 Task: Font style For heading Use Liberation Sans with dark magenta 1 colour & Underline. font size for heading '12 Pt. 'Change the font style of data to Arial Blackand font size to  14 Pt. Change the alignment of both headline & data to  Align right. In the sheet  analysisSalesPerformance
Action: Mouse moved to (89, 130)
Screenshot: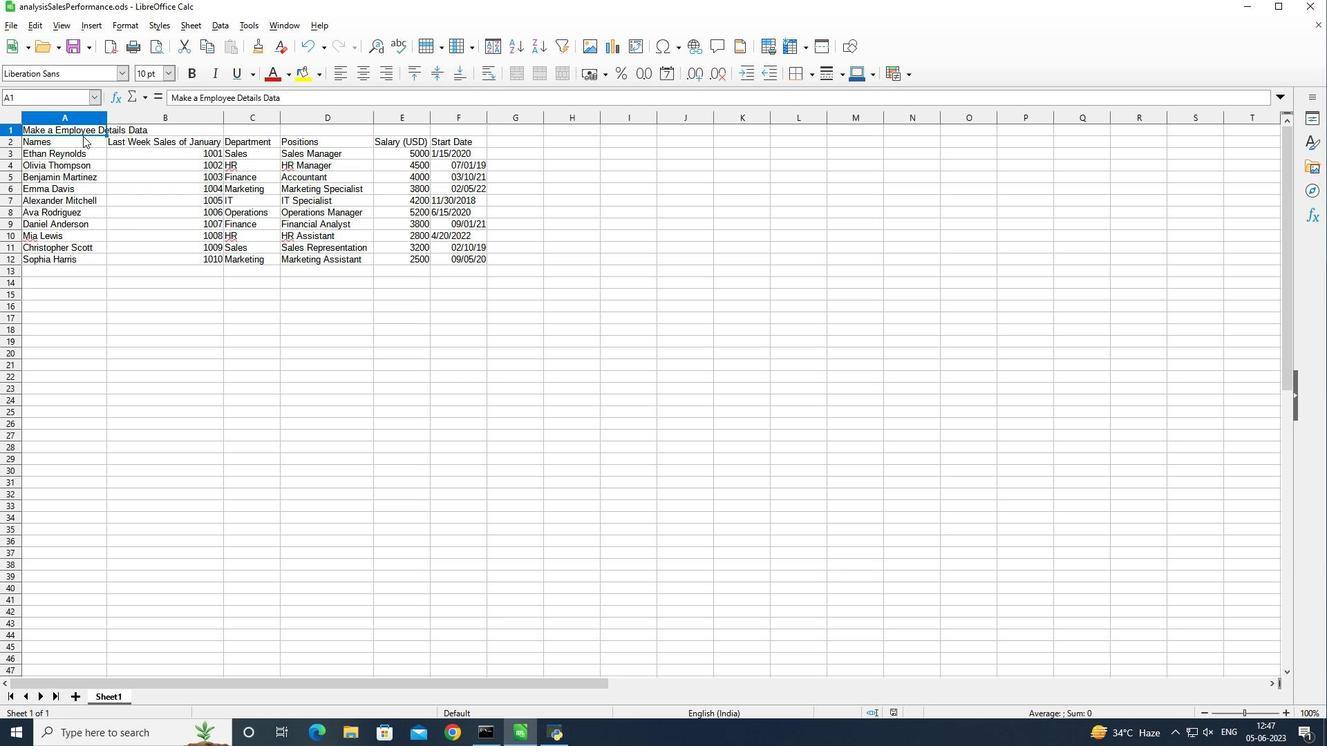 
Action: Mouse pressed left at (89, 130)
Screenshot: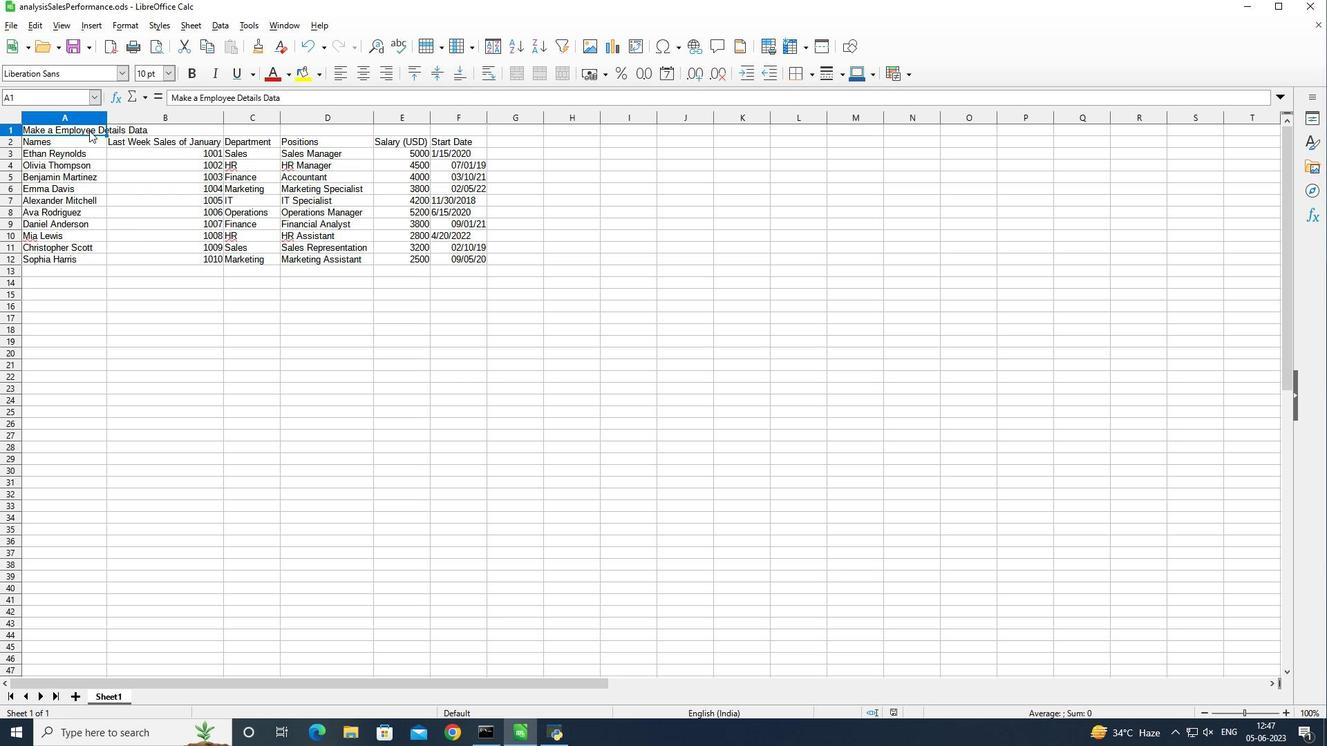 
Action: Mouse moved to (124, 76)
Screenshot: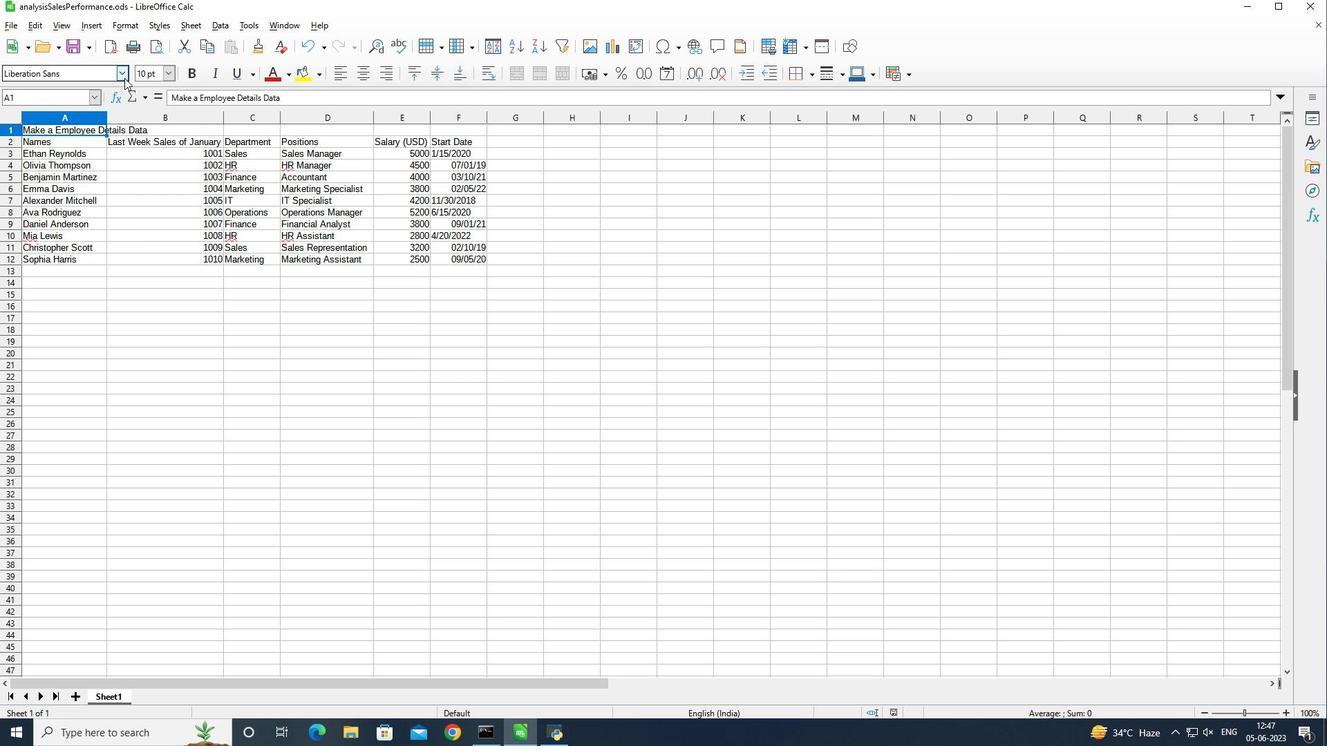 
Action: Mouse pressed left at (124, 76)
Screenshot: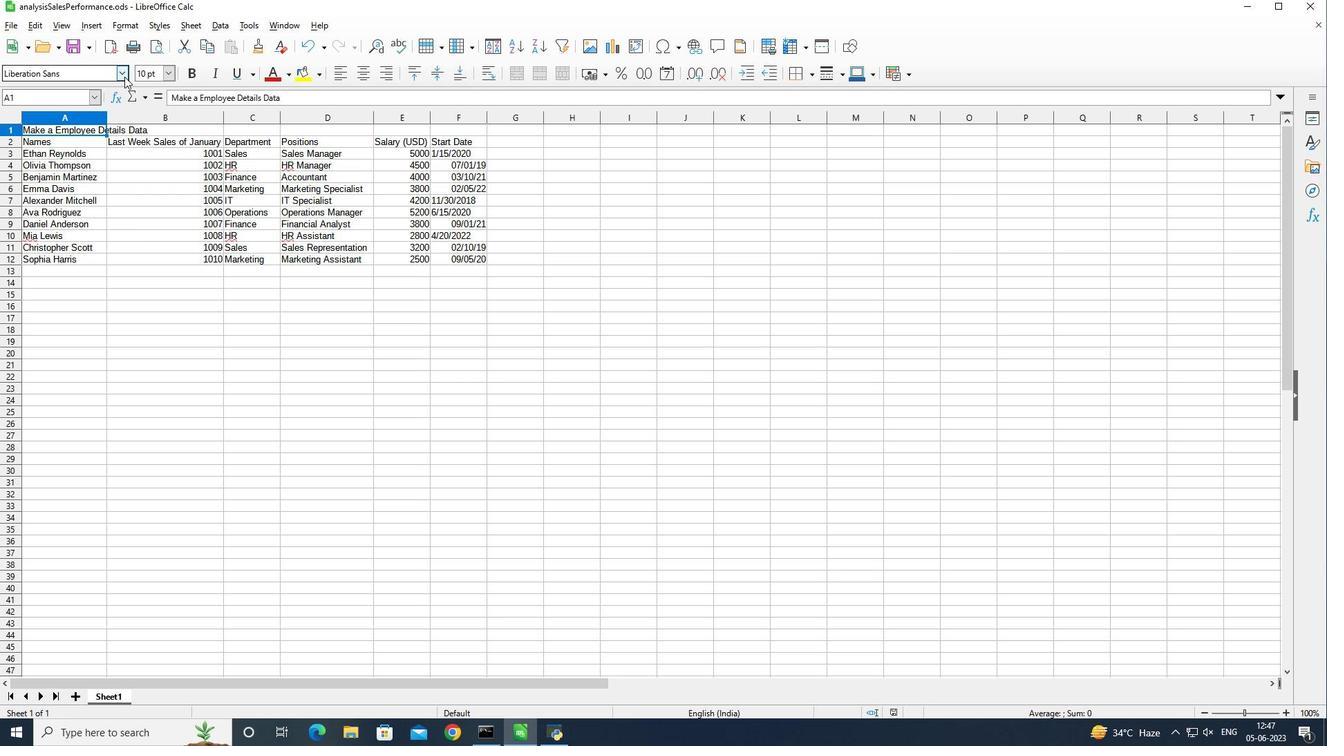 
Action: Mouse moved to (108, 315)
Screenshot: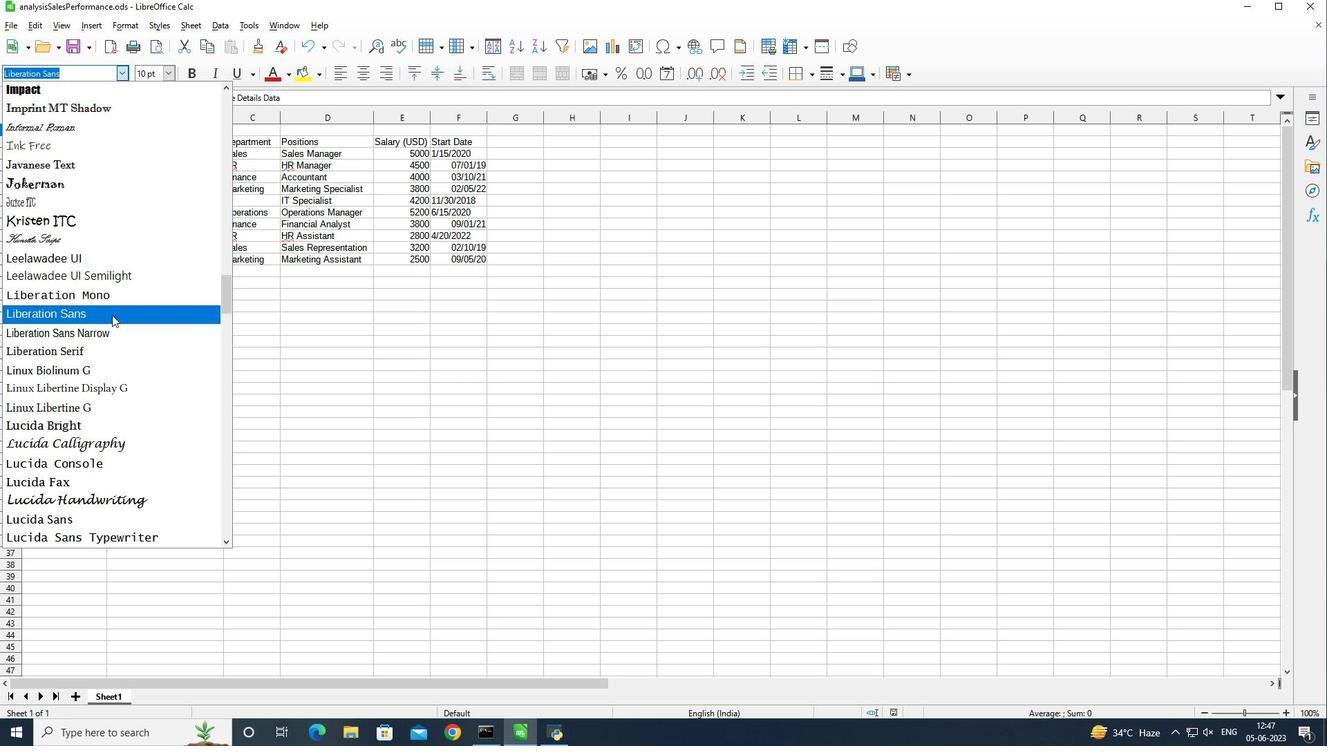 
Action: Mouse pressed left at (108, 315)
Screenshot: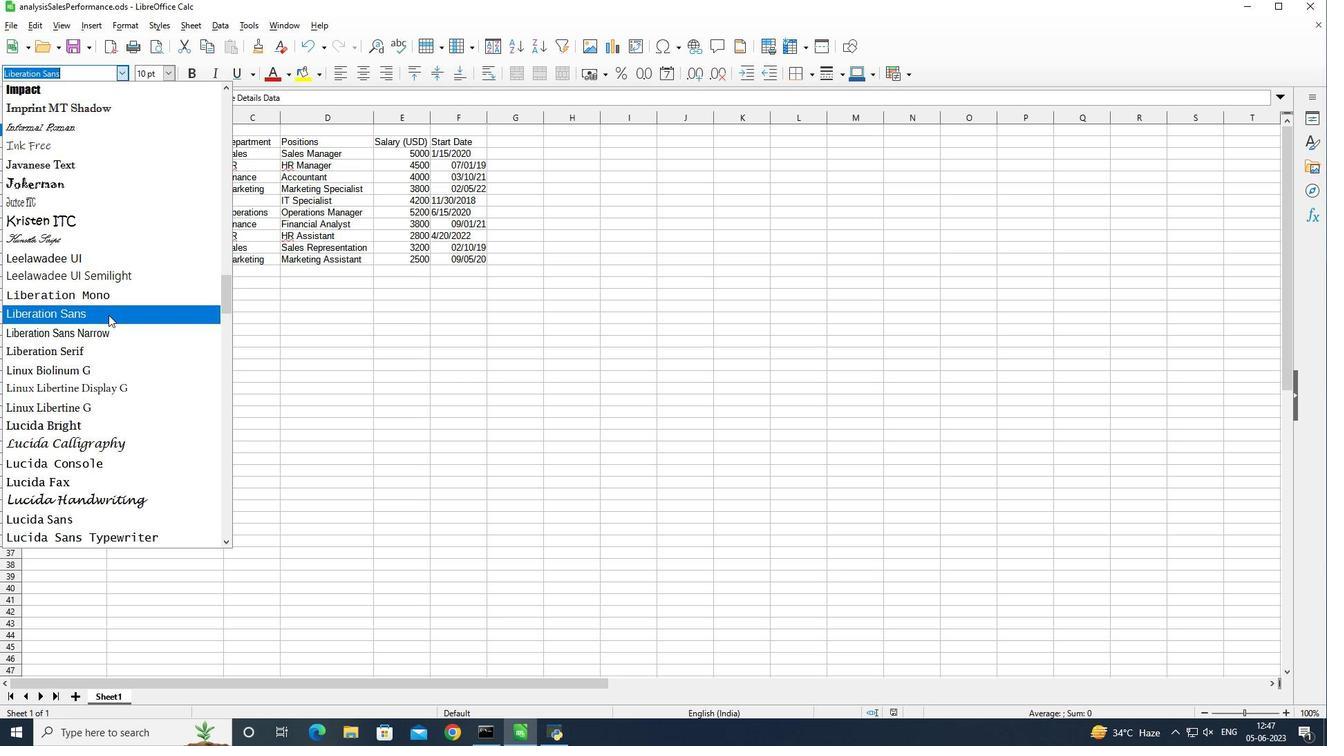 
Action: Mouse moved to (289, 74)
Screenshot: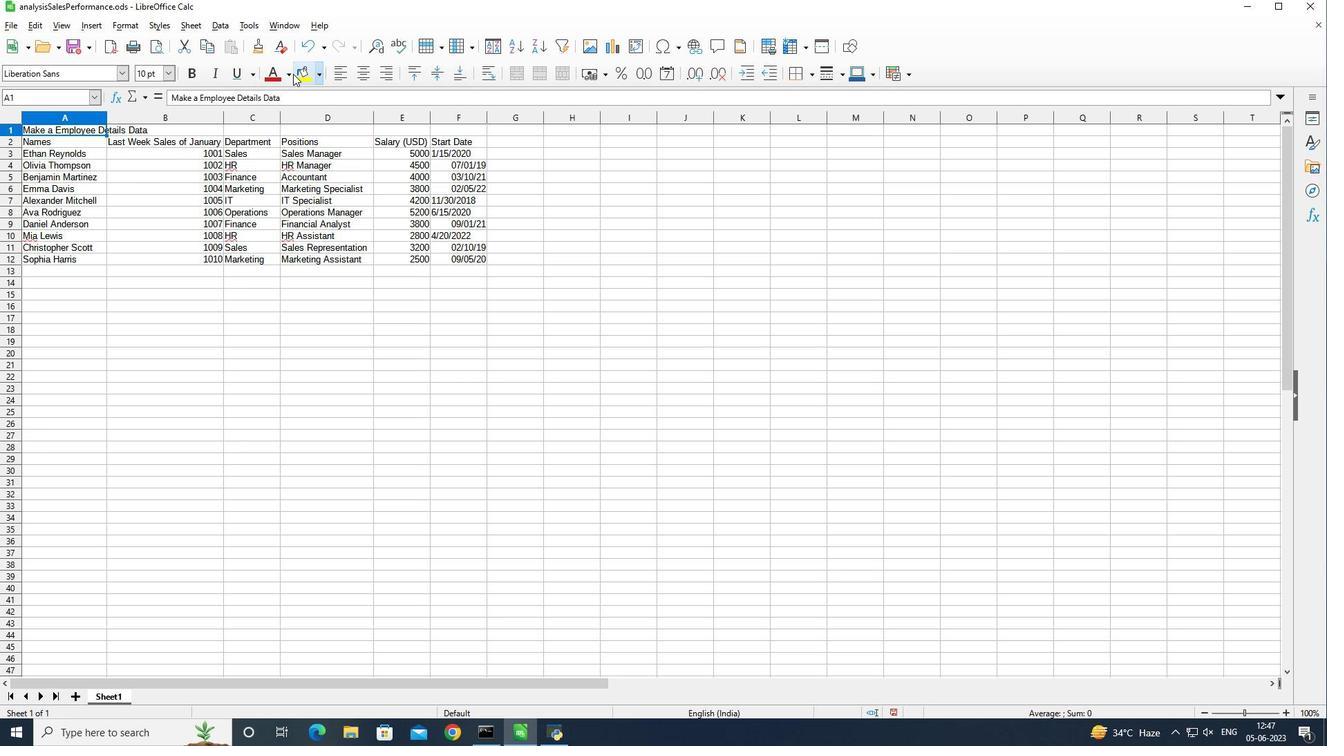 
Action: Mouse pressed left at (289, 74)
Screenshot: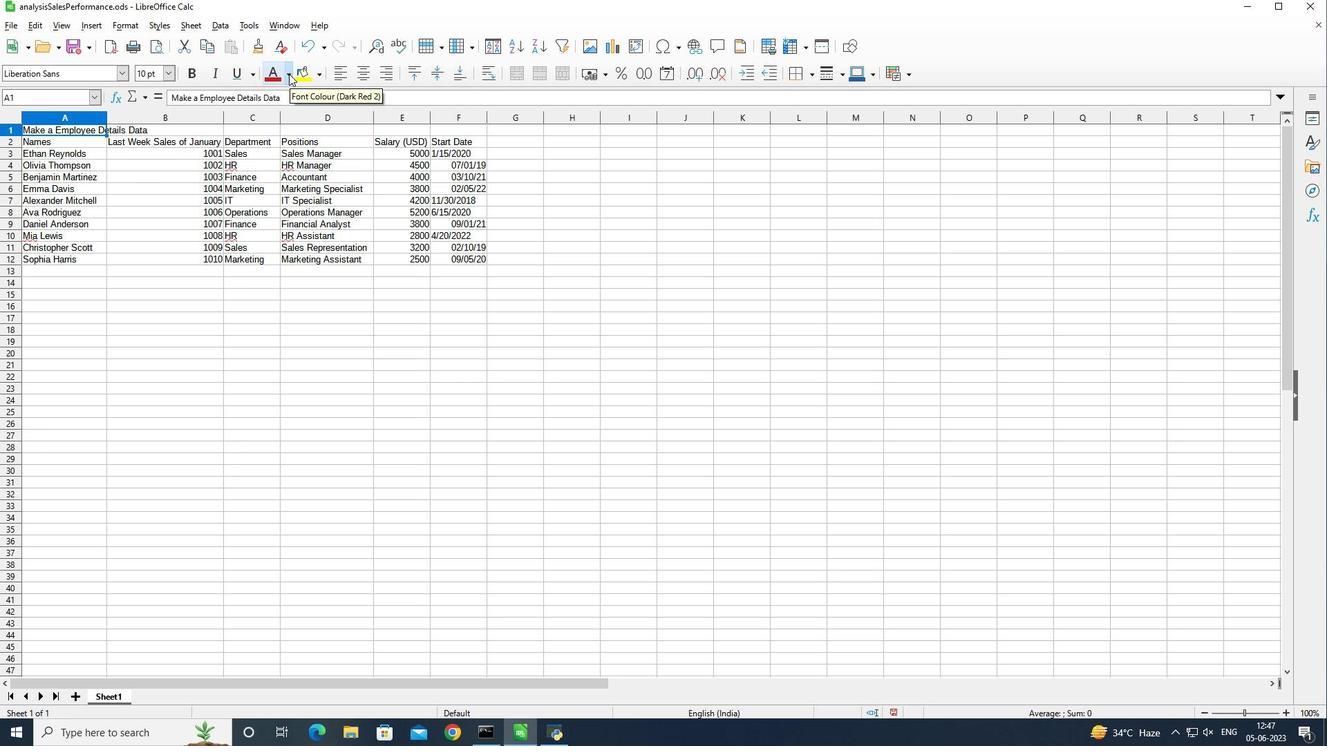 
Action: Mouse moved to (329, 230)
Screenshot: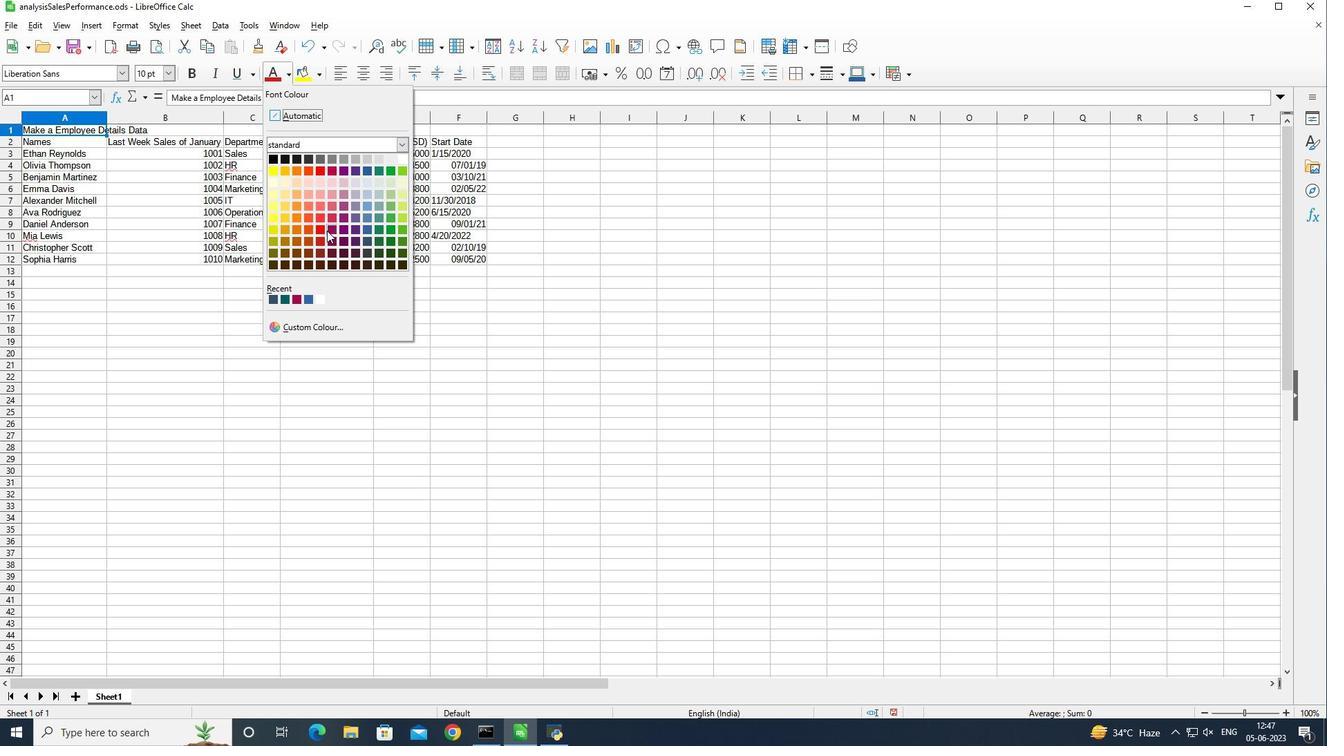 
Action: Mouse pressed left at (329, 230)
Screenshot: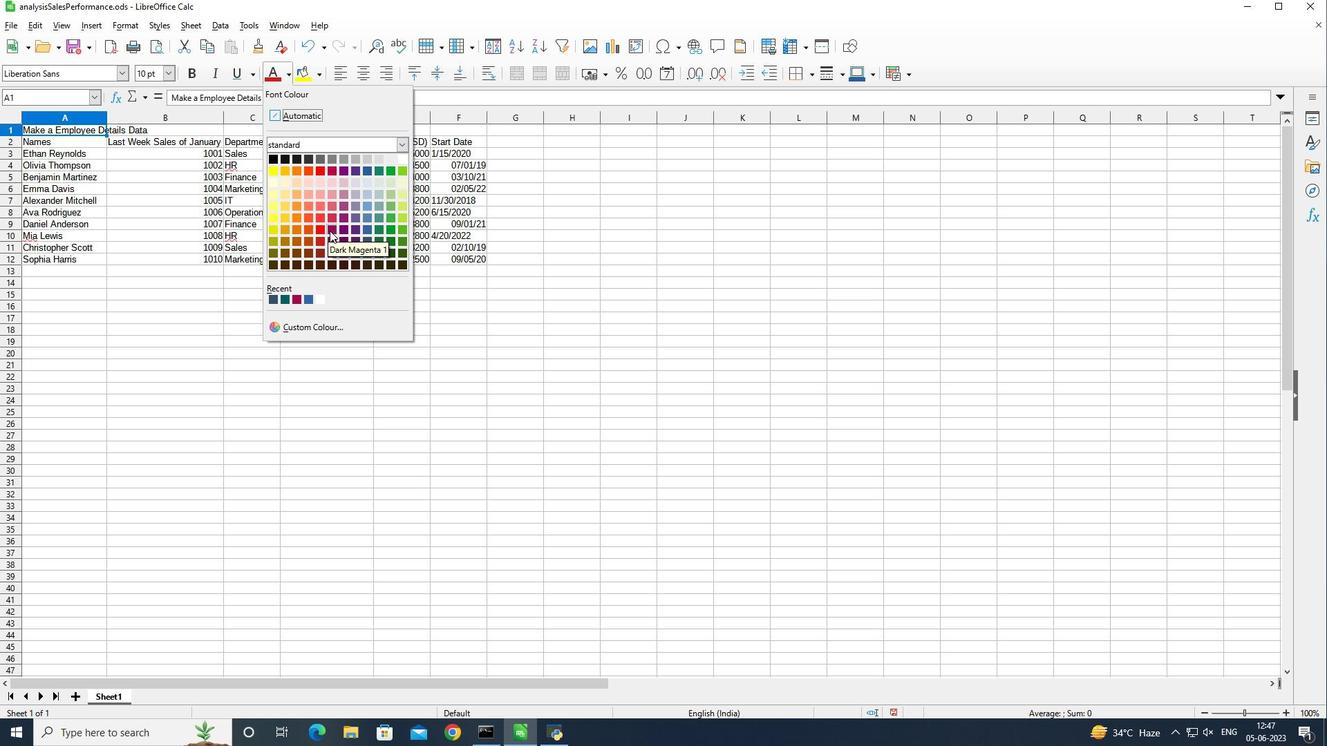 
Action: Mouse moved to (237, 70)
Screenshot: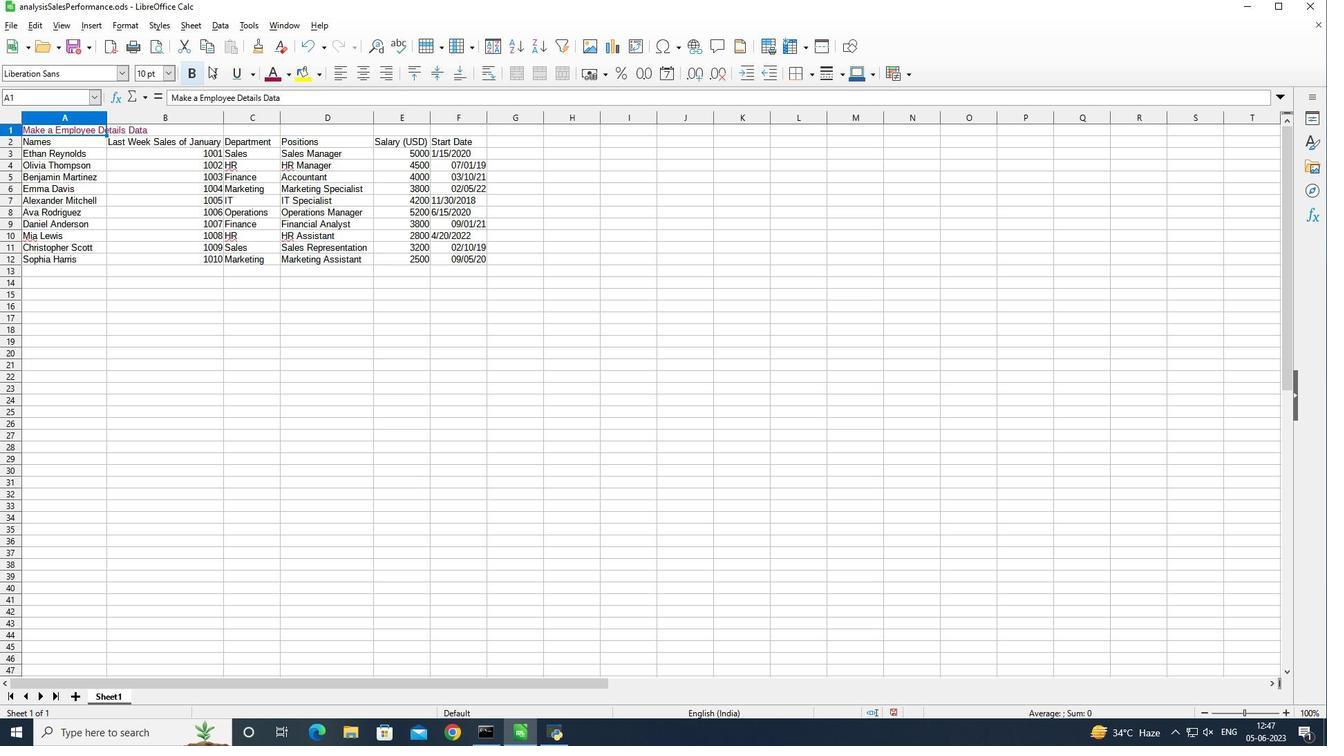 
Action: Mouse pressed left at (237, 70)
Screenshot: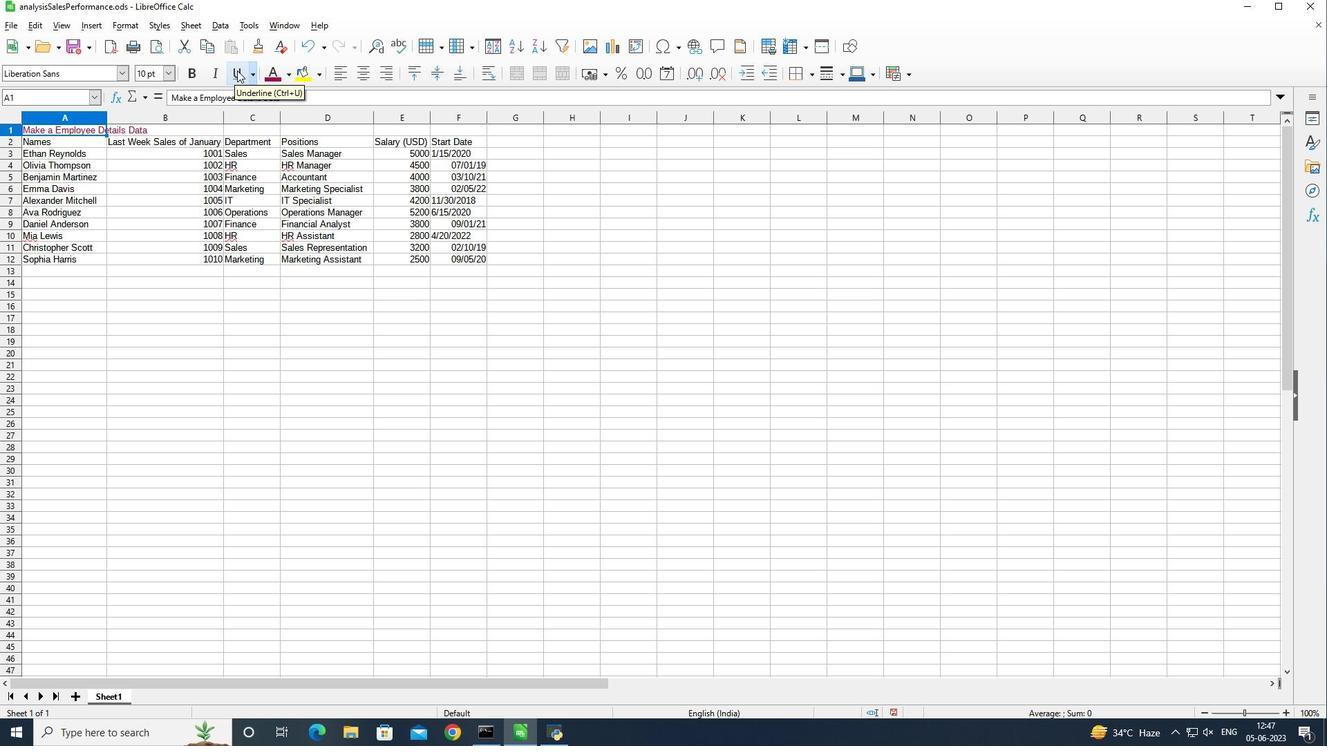 
Action: Mouse moved to (170, 72)
Screenshot: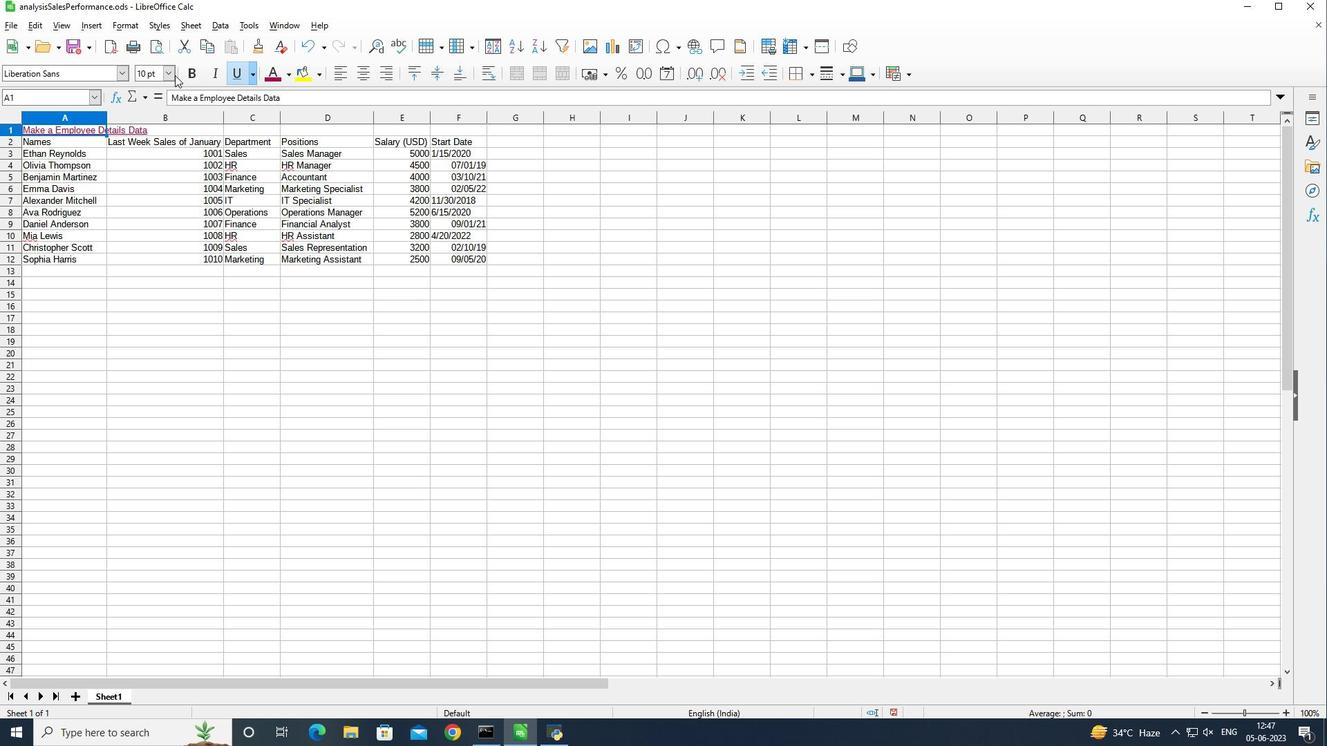 
Action: Mouse pressed left at (170, 72)
Screenshot: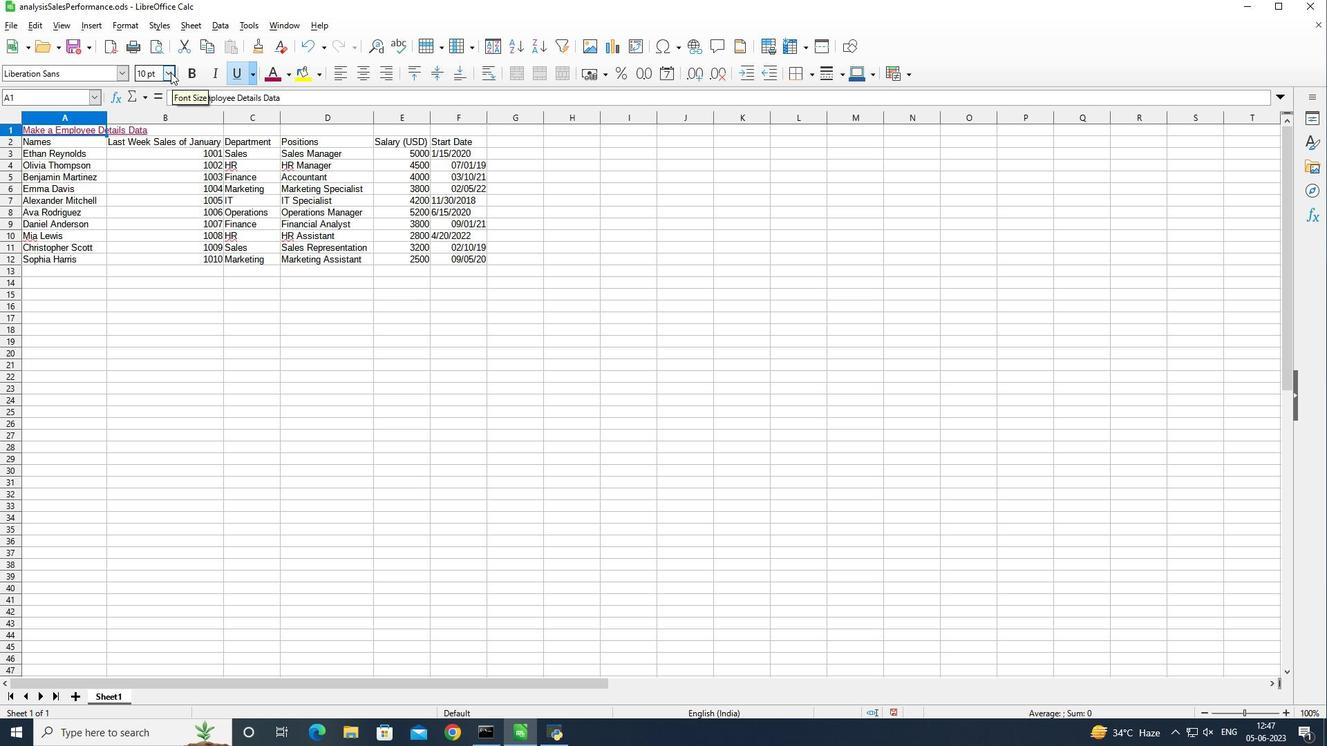 
Action: Mouse moved to (156, 170)
Screenshot: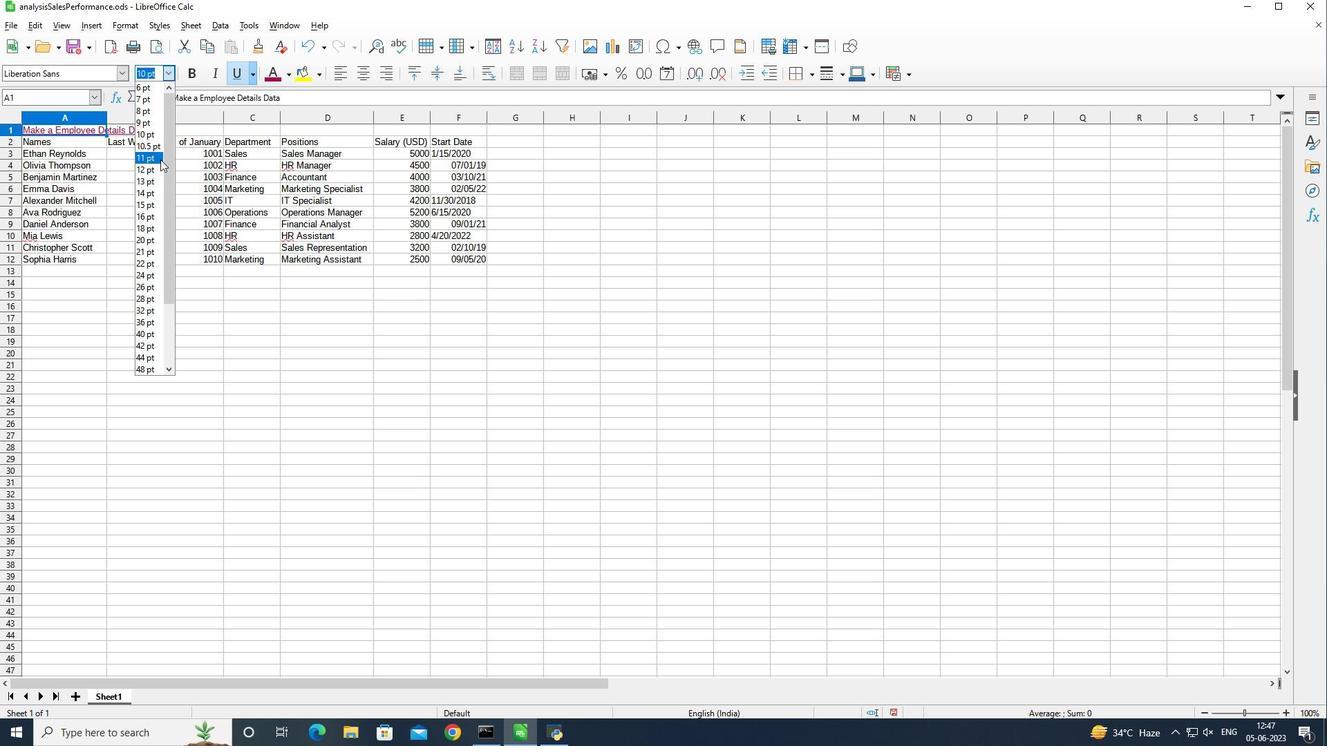 
Action: Mouse pressed left at (156, 170)
Screenshot: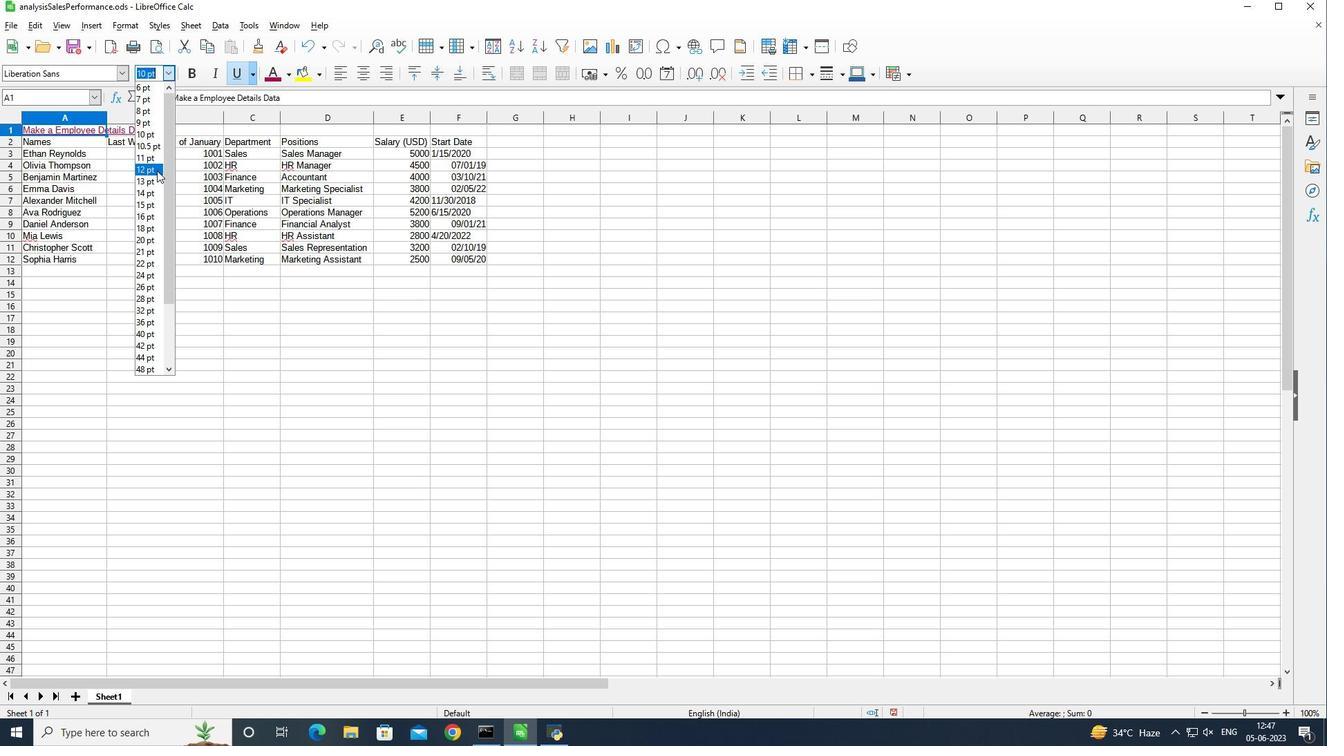 
Action: Mouse moved to (74, 130)
Screenshot: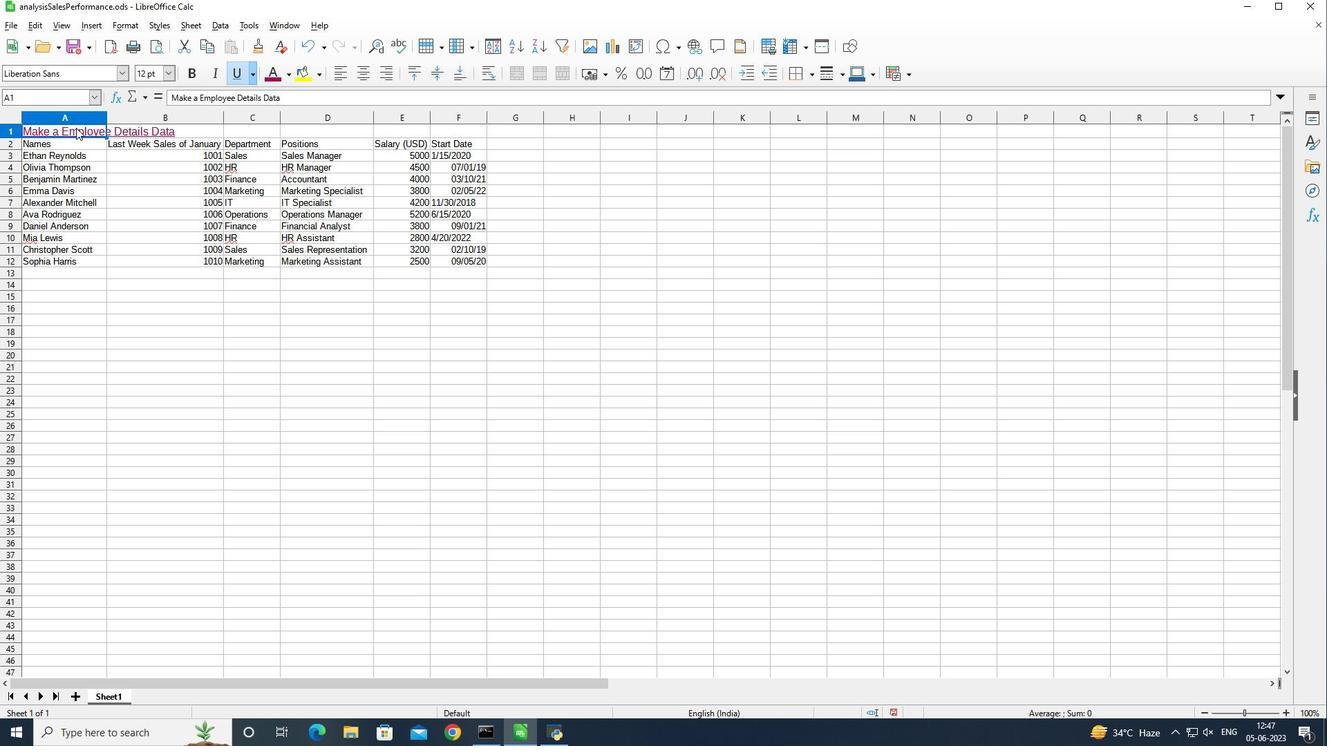 
Action: Mouse pressed left at (74, 130)
Screenshot: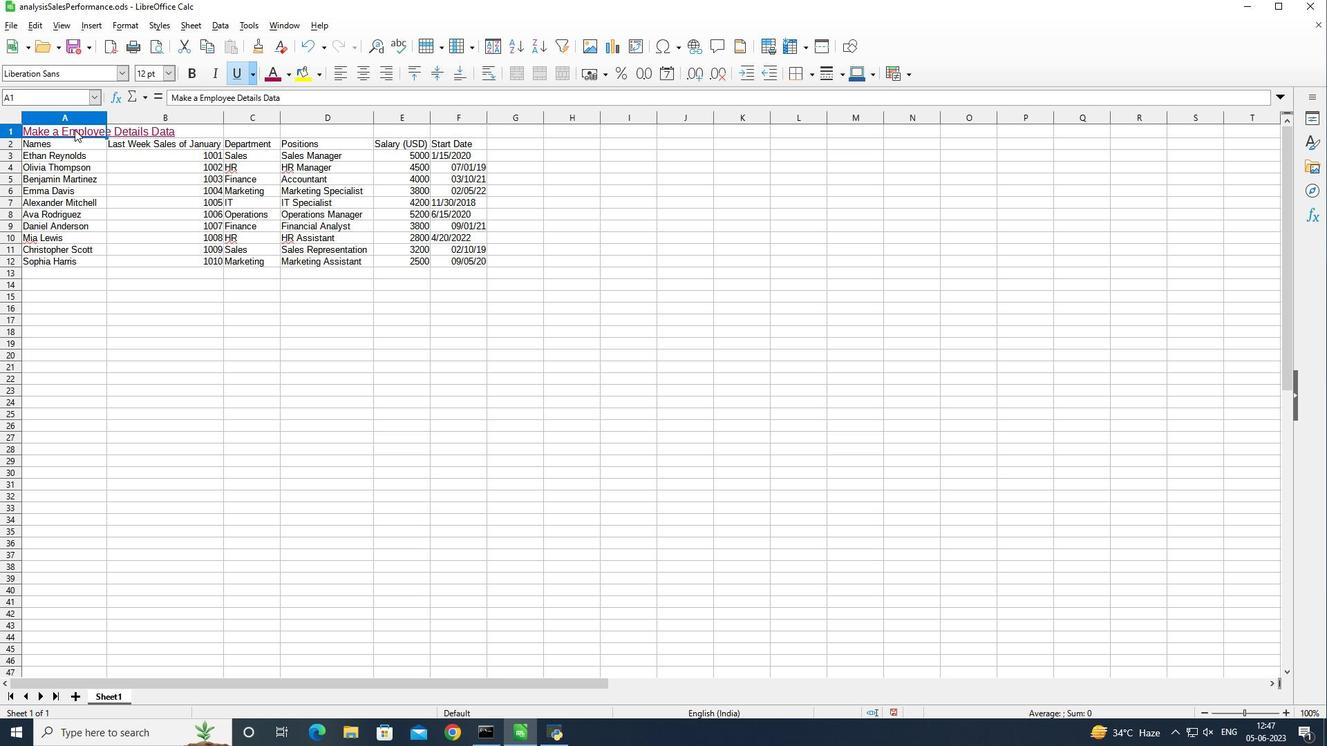 
Action: Mouse moved to (538, 75)
Screenshot: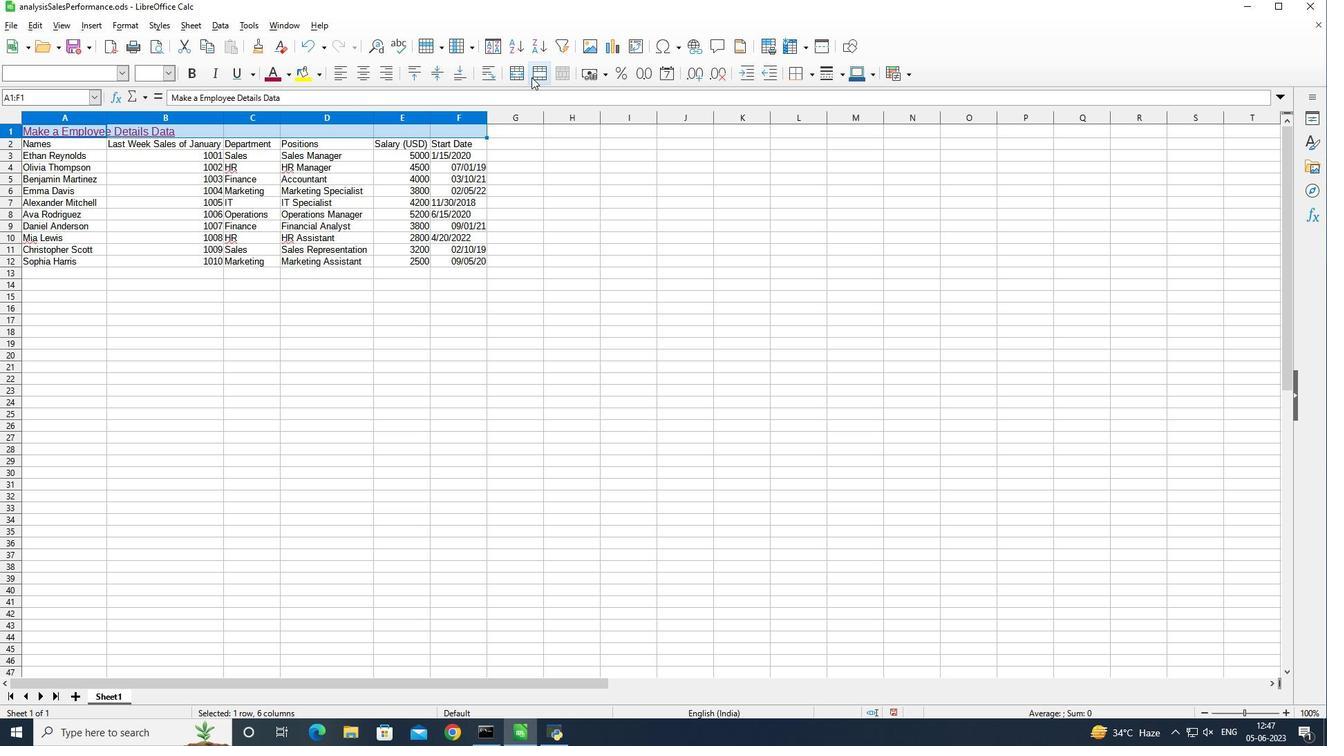 
Action: Mouse pressed left at (538, 75)
Screenshot: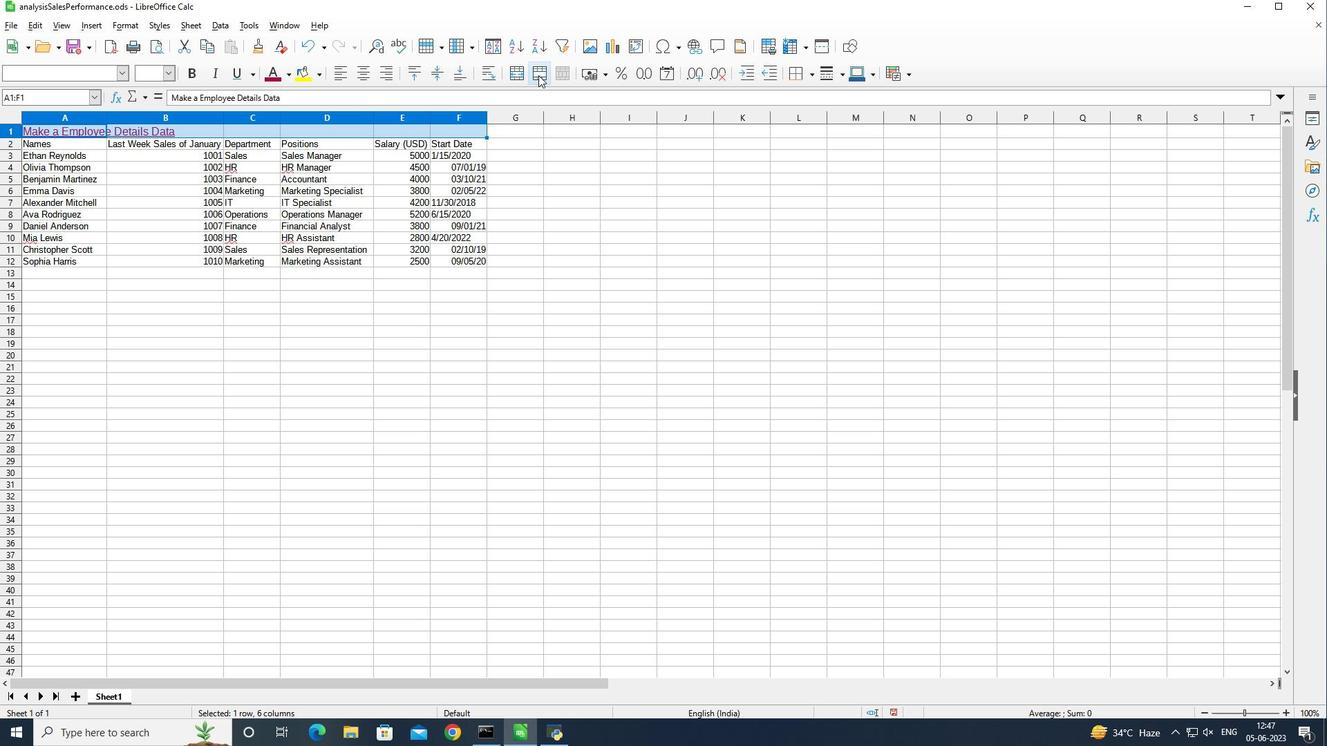 
Action: Mouse moved to (117, 161)
Screenshot: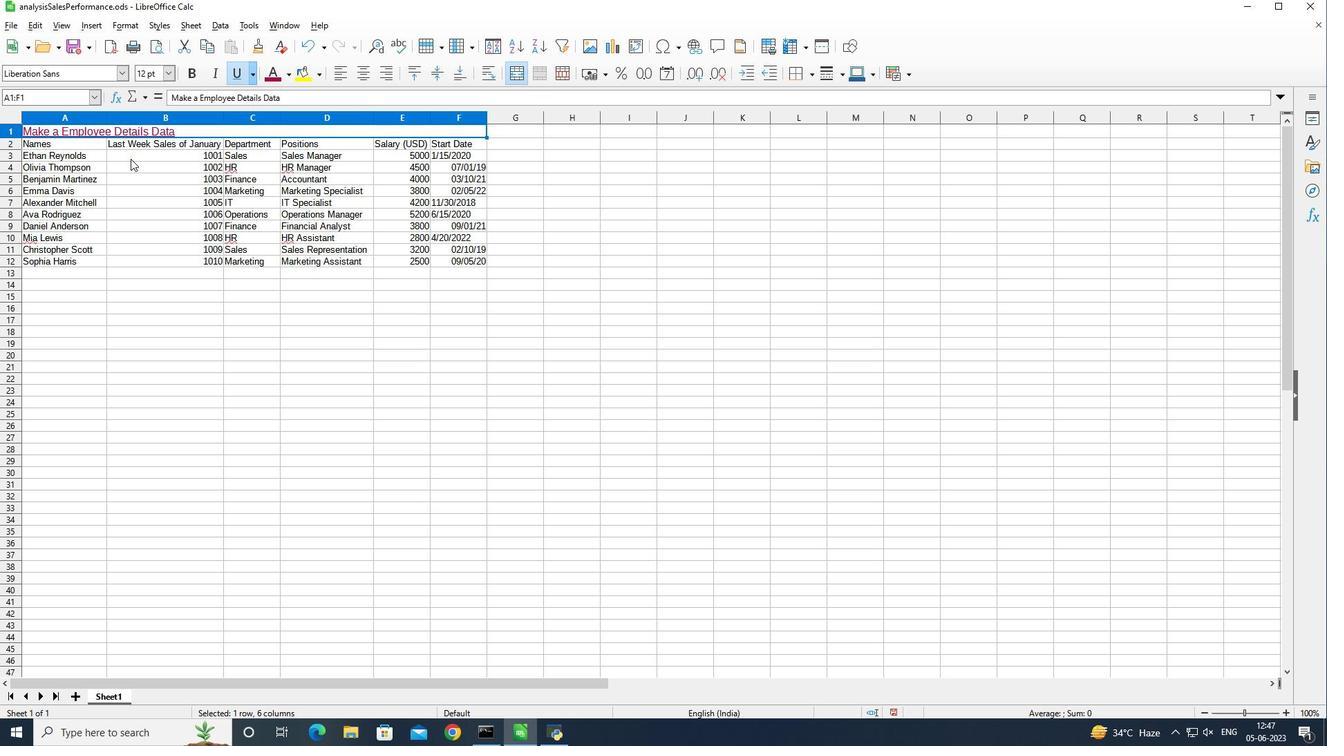 
Action: Mouse pressed left at (117, 161)
Screenshot: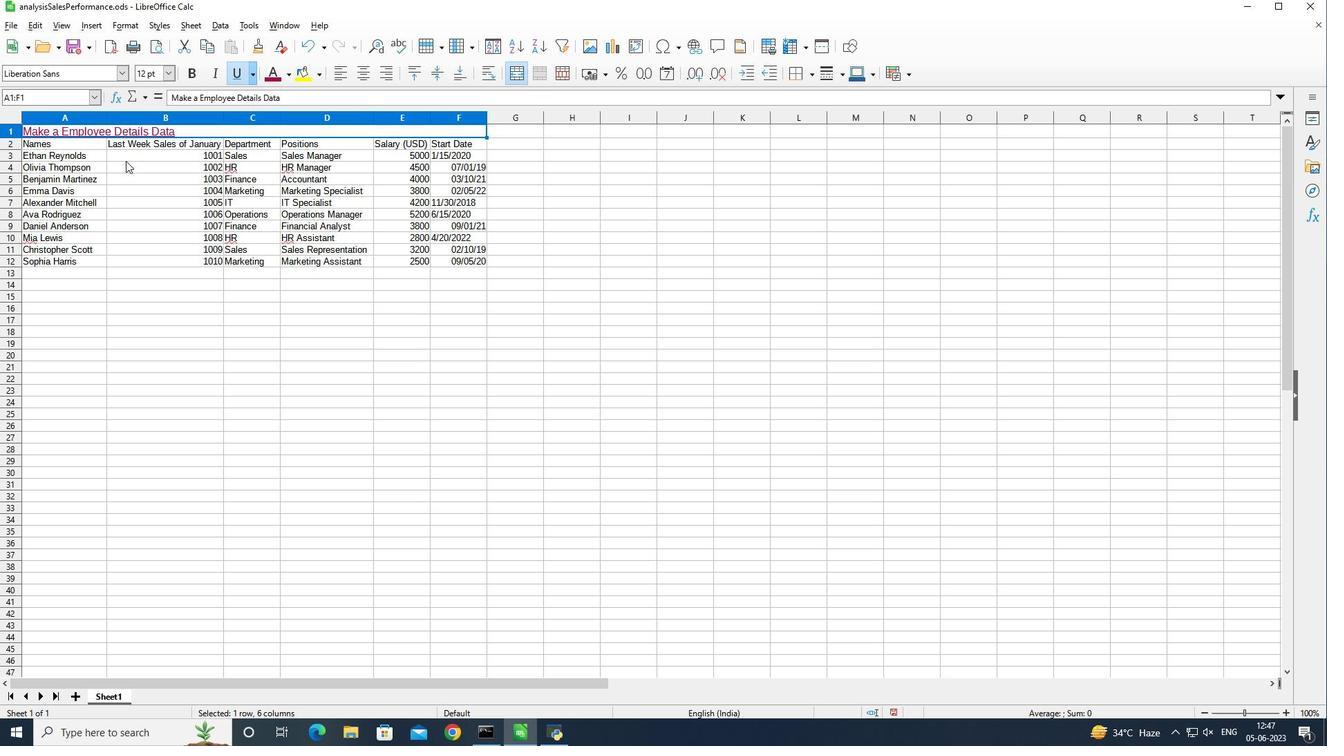 
Action: Mouse moved to (125, 71)
Screenshot: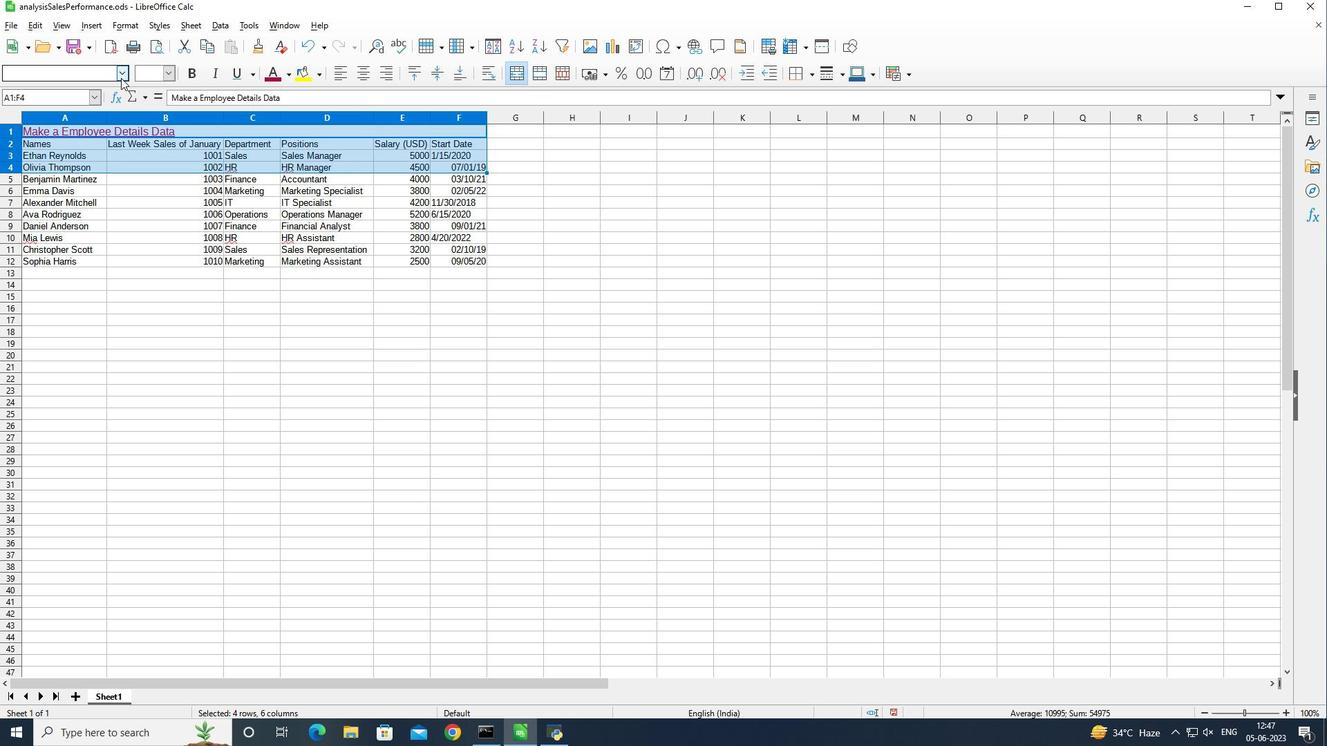 
Action: Mouse pressed left at (125, 71)
Screenshot: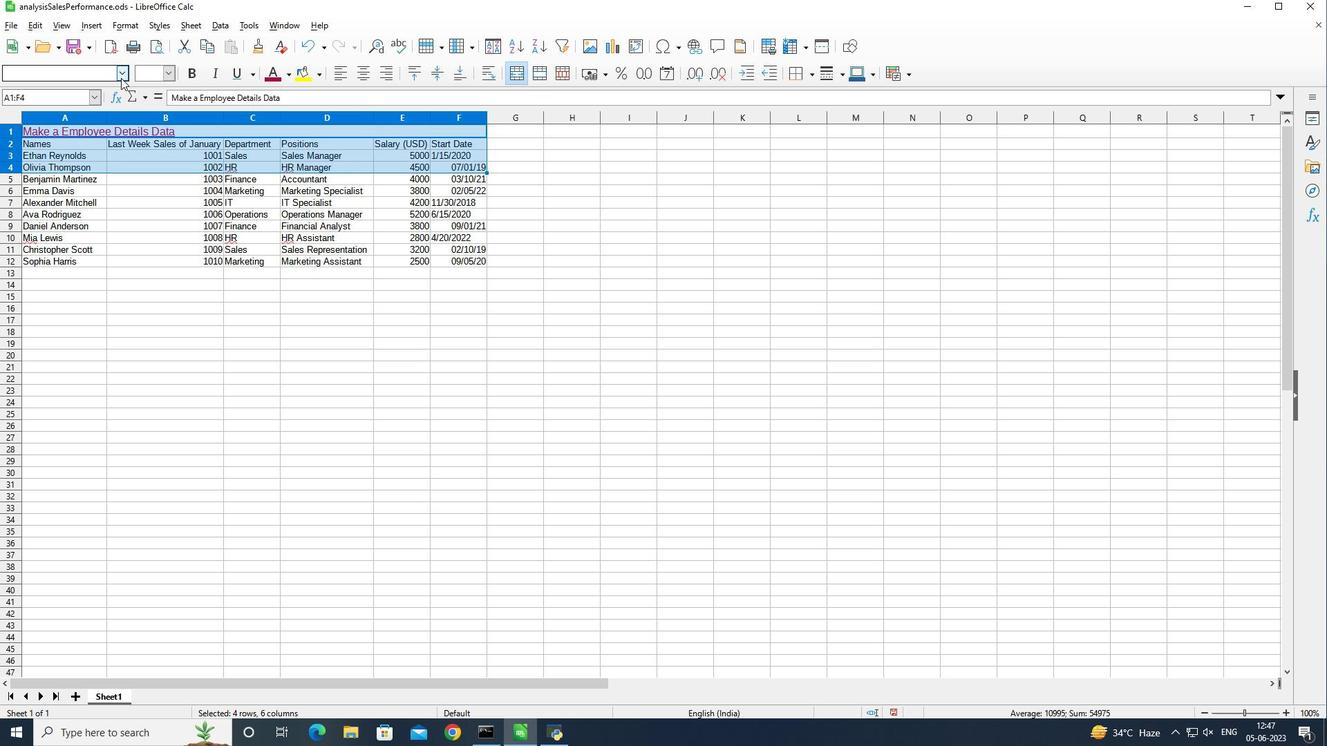
Action: Mouse moved to (447, 193)
Screenshot: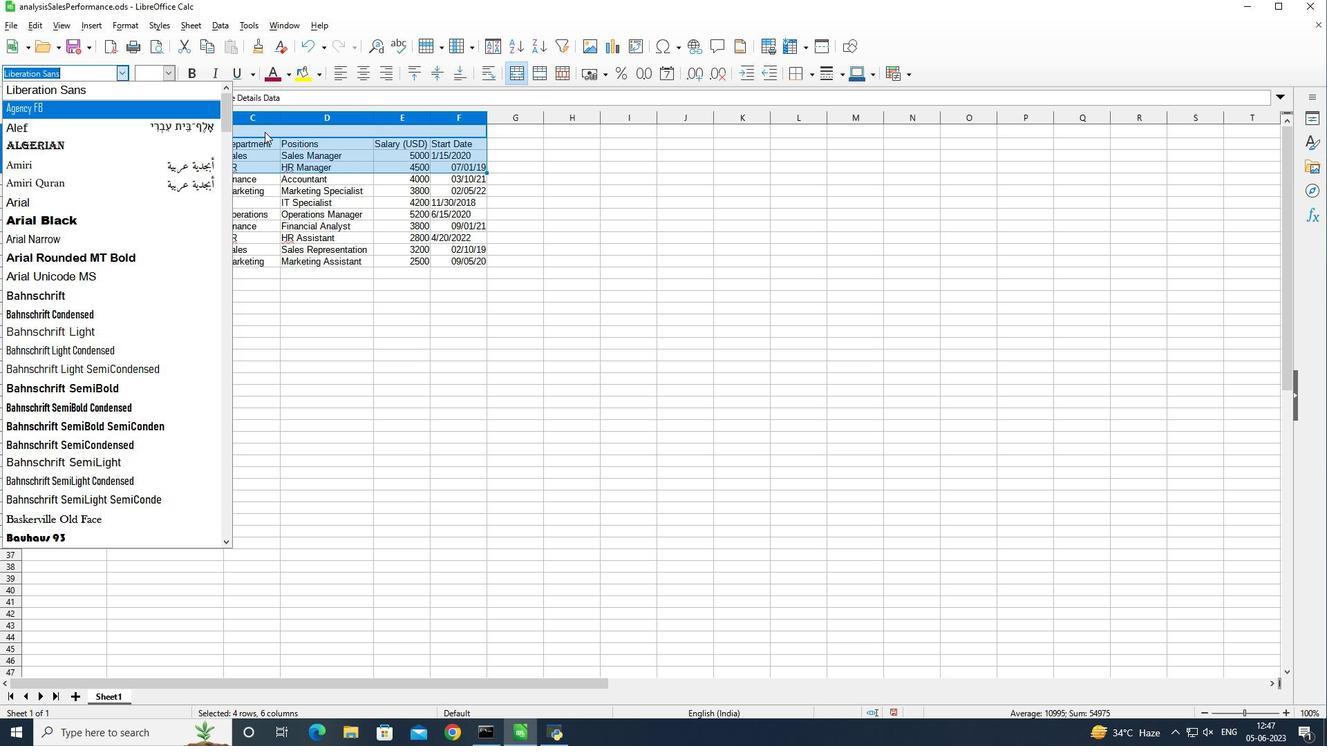
Action: Mouse pressed left at (447, 193)
Screenshot: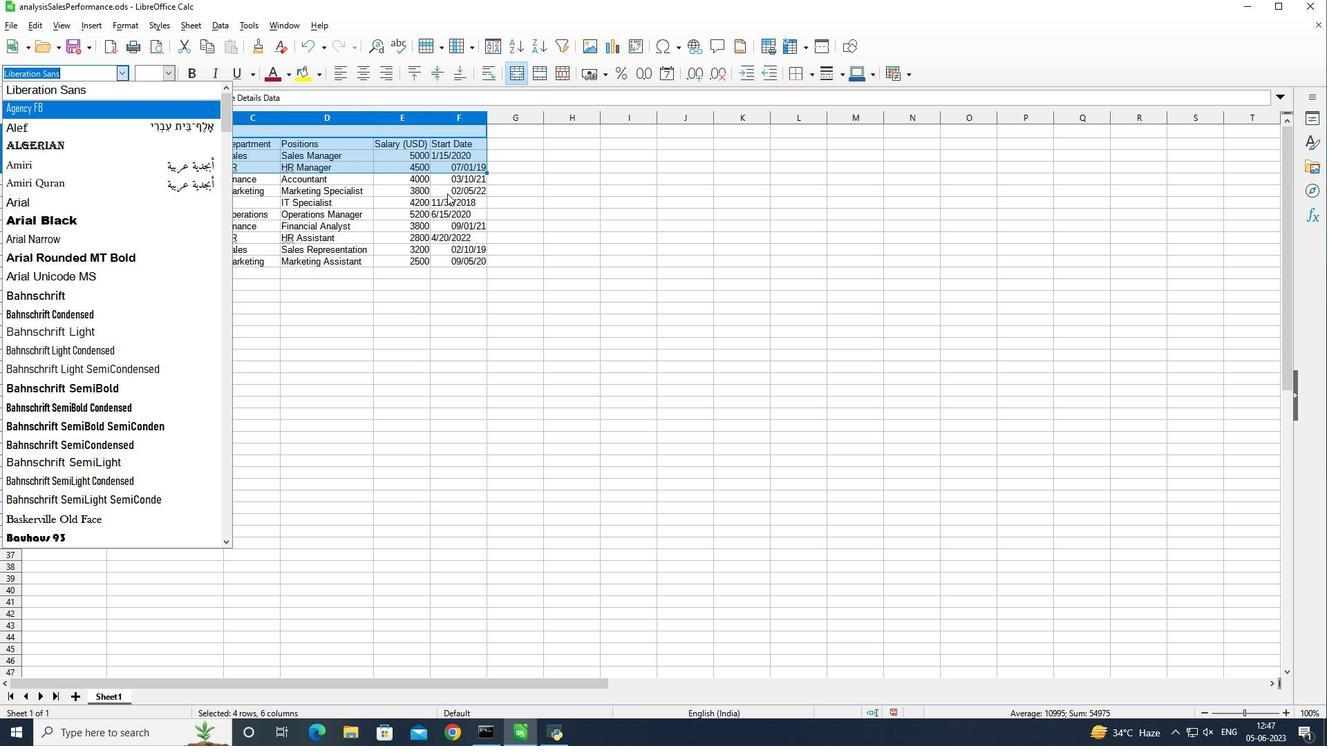 
Action: Mouse moved to (152, 163)
Screenshot: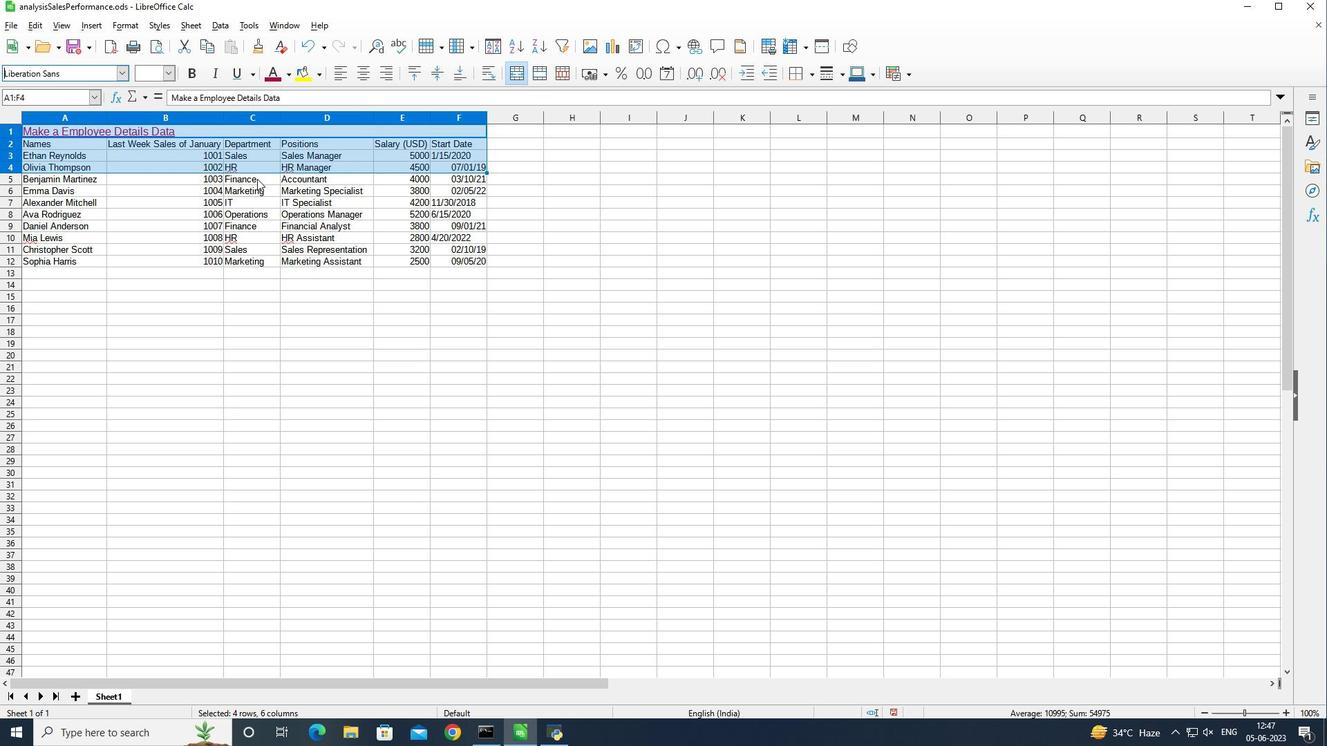
Action: Mouse pressed left at (152, 163)
Screenshot: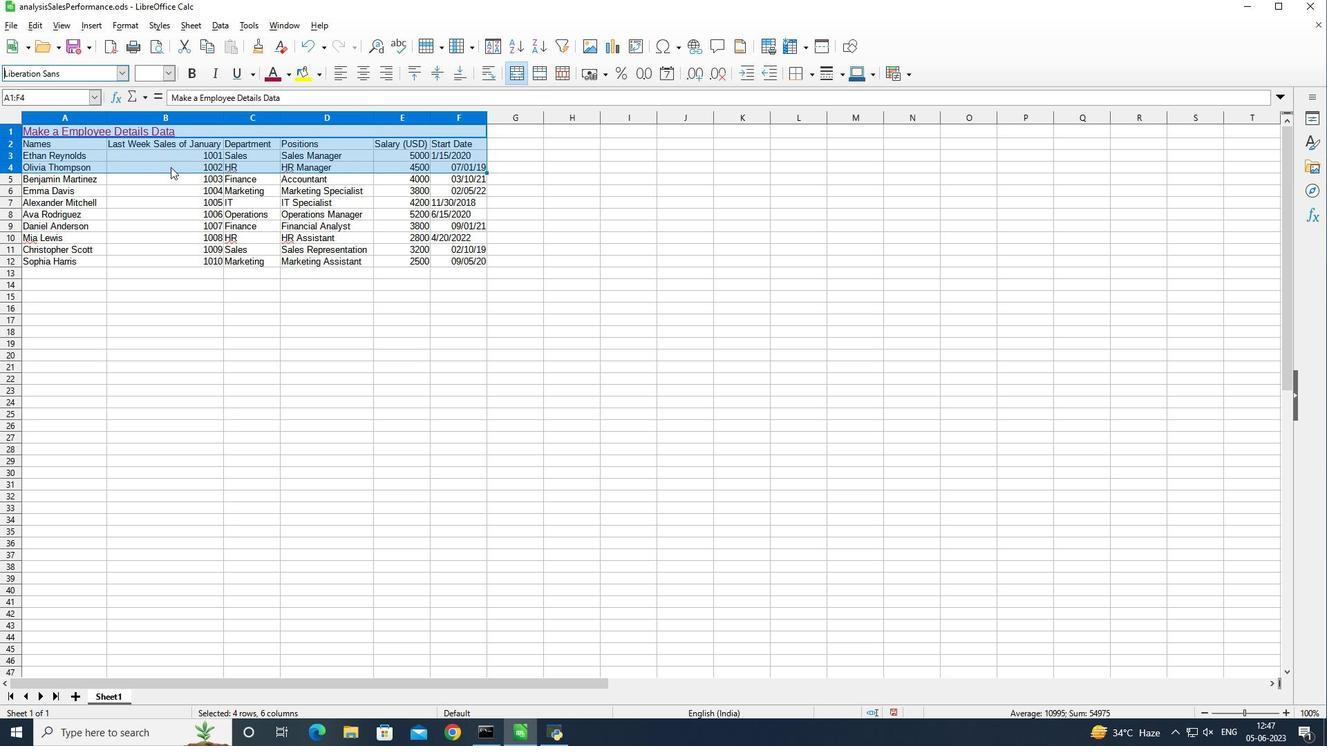 
Action: Mouse moved to (63, 141)
Screenshot: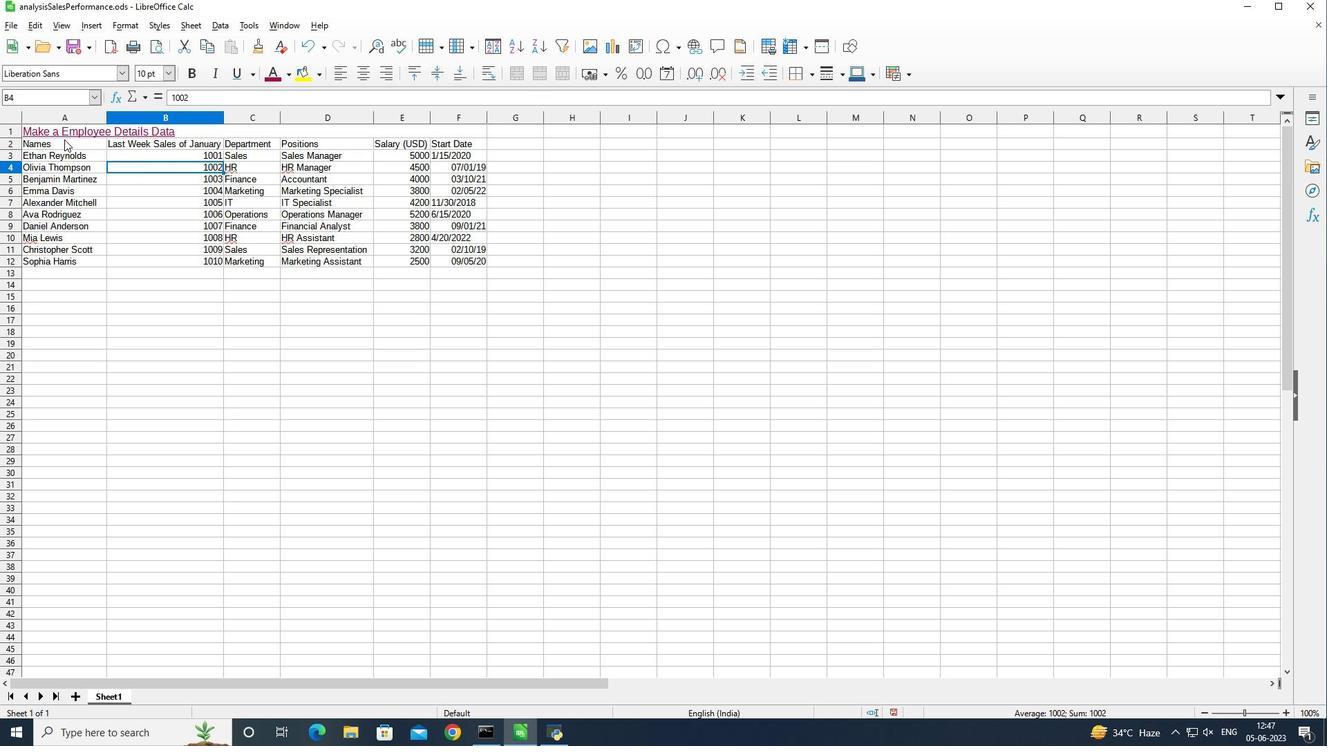 
Action: Mouse pressed left at (63, 141)
Screenshot: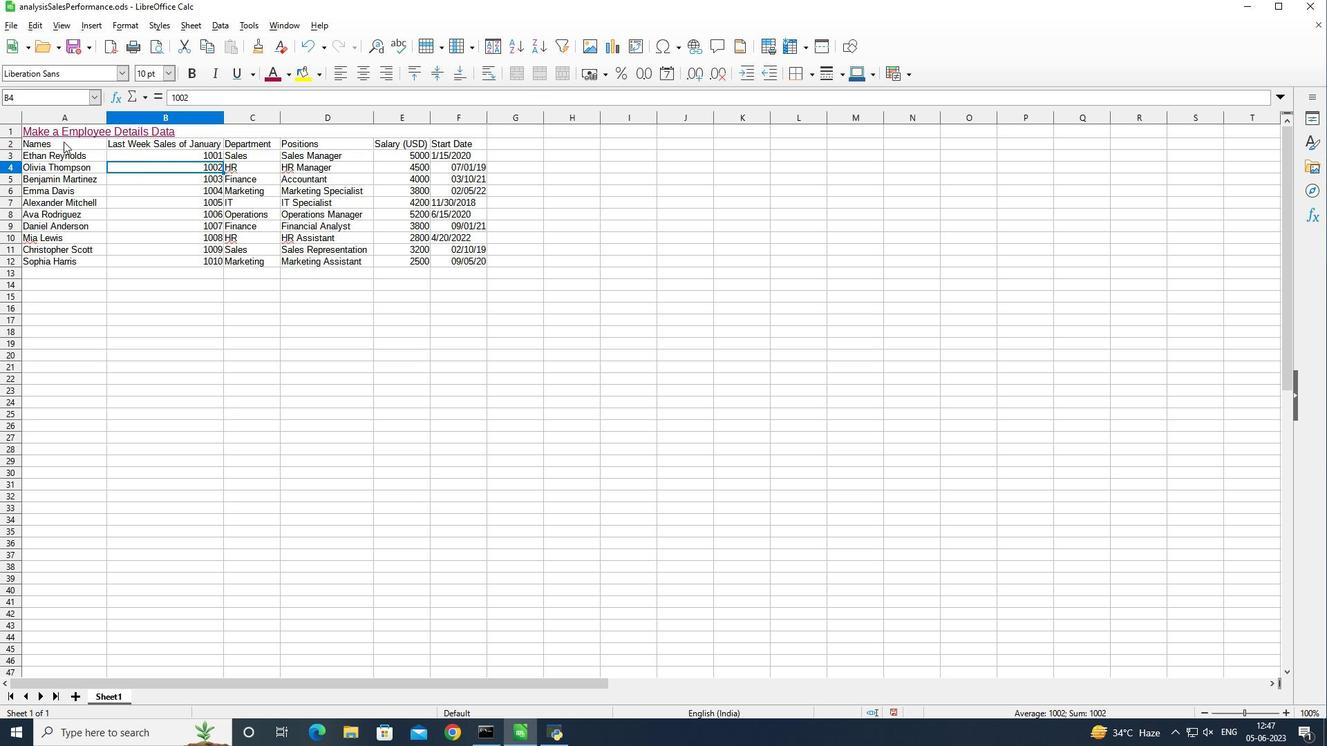 
Action: Mouse pressed left at (63, 141)
Screenshot: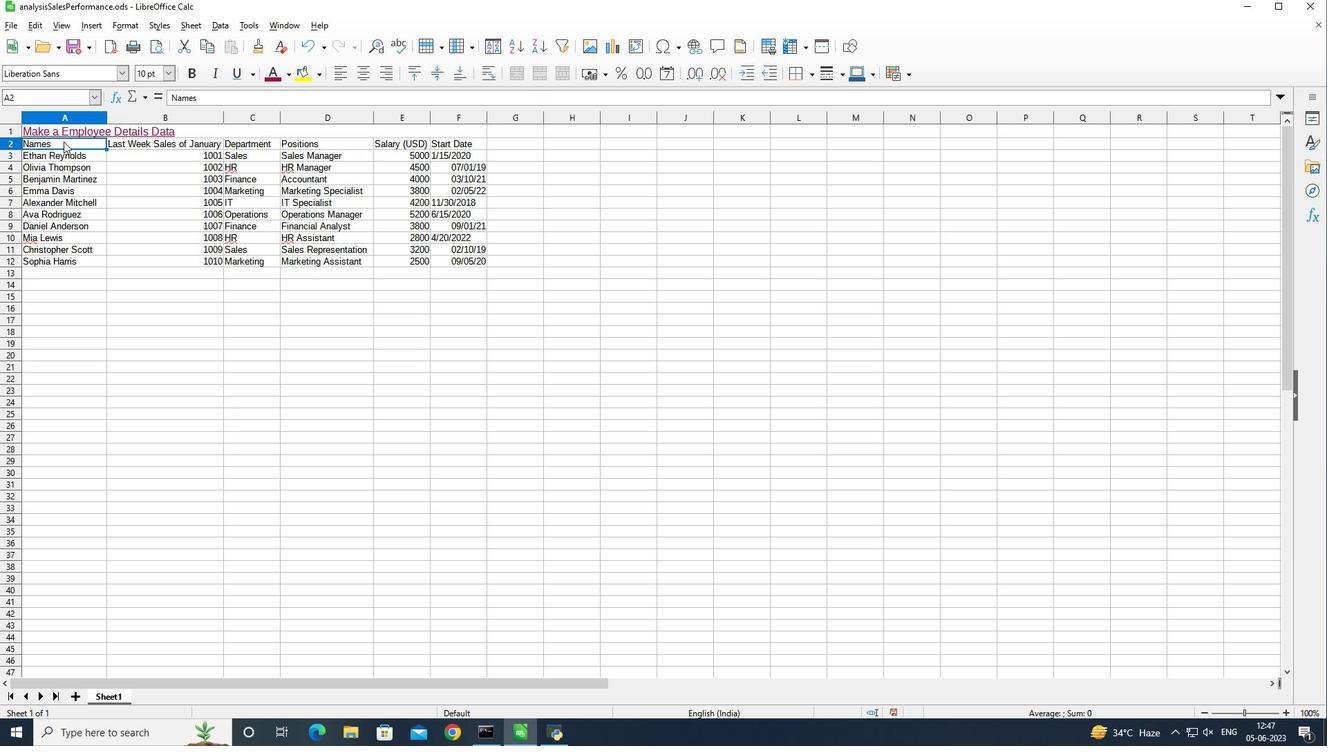 
Action: Mouse moved to (122, 75)
Screenshot: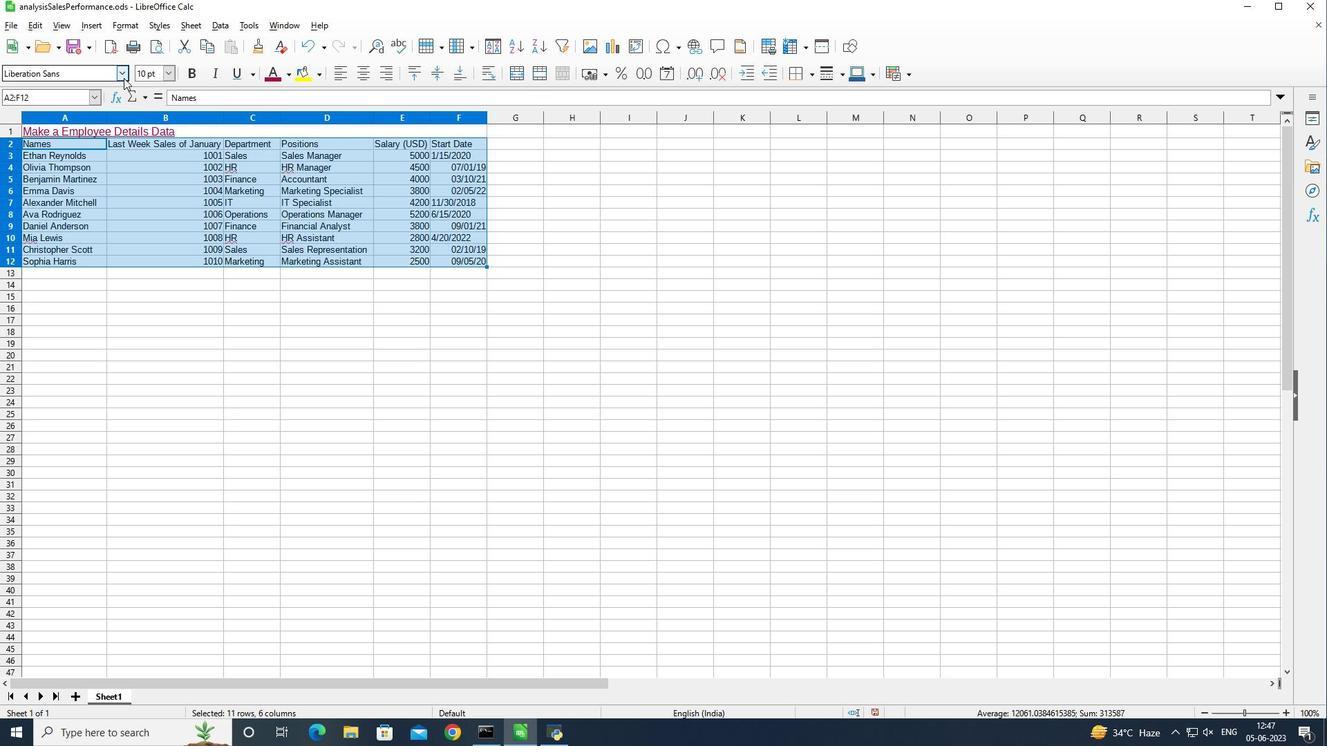 
Action: Mouse pressed left at (122, 75)
Screenshot: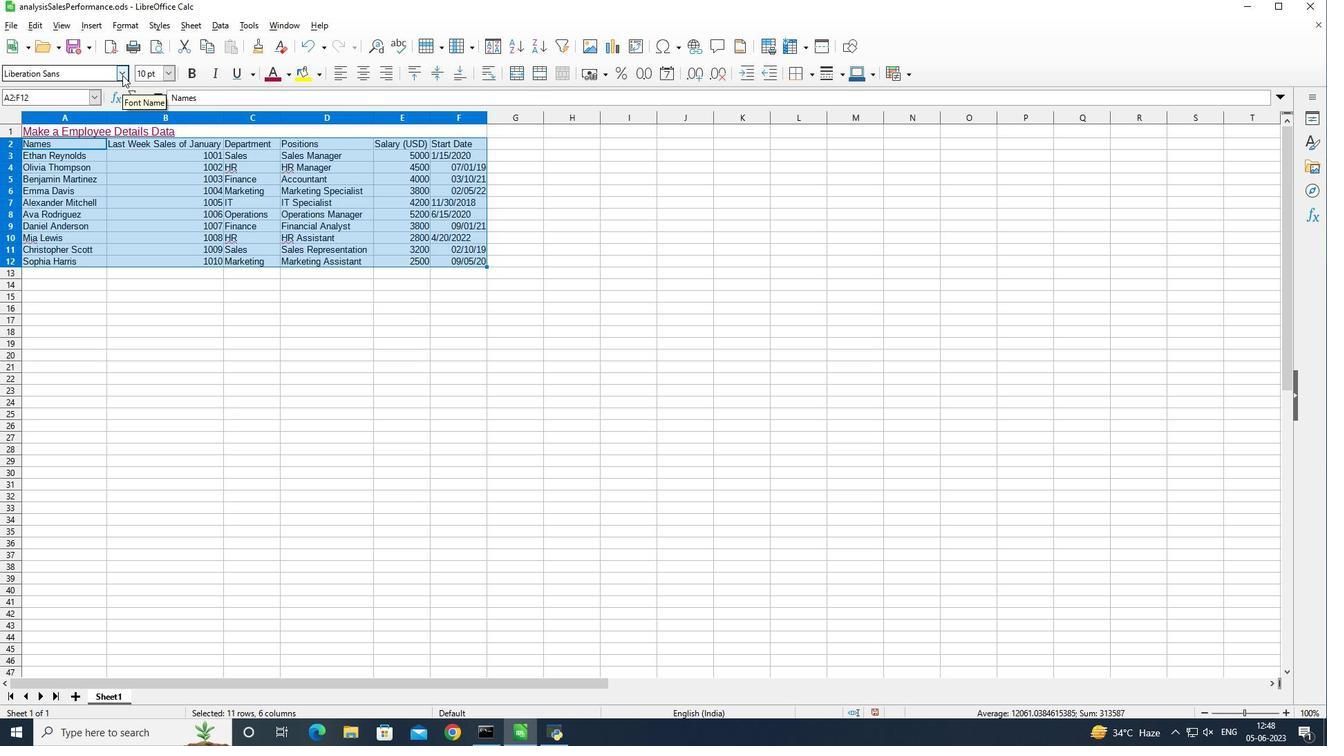 
Action: Mouse moved to (123, 224)
Screenshot: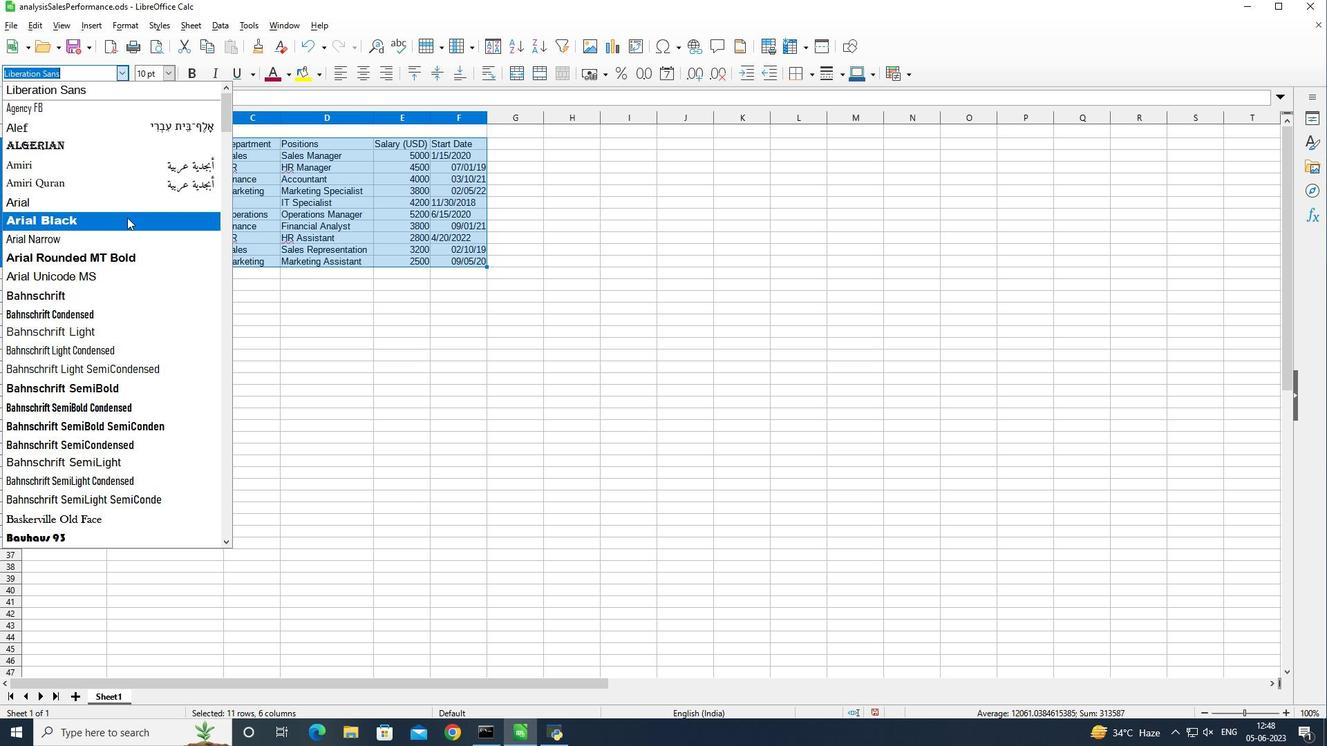 
Action: Mouse pressed left at (123, 224)
Screenshot: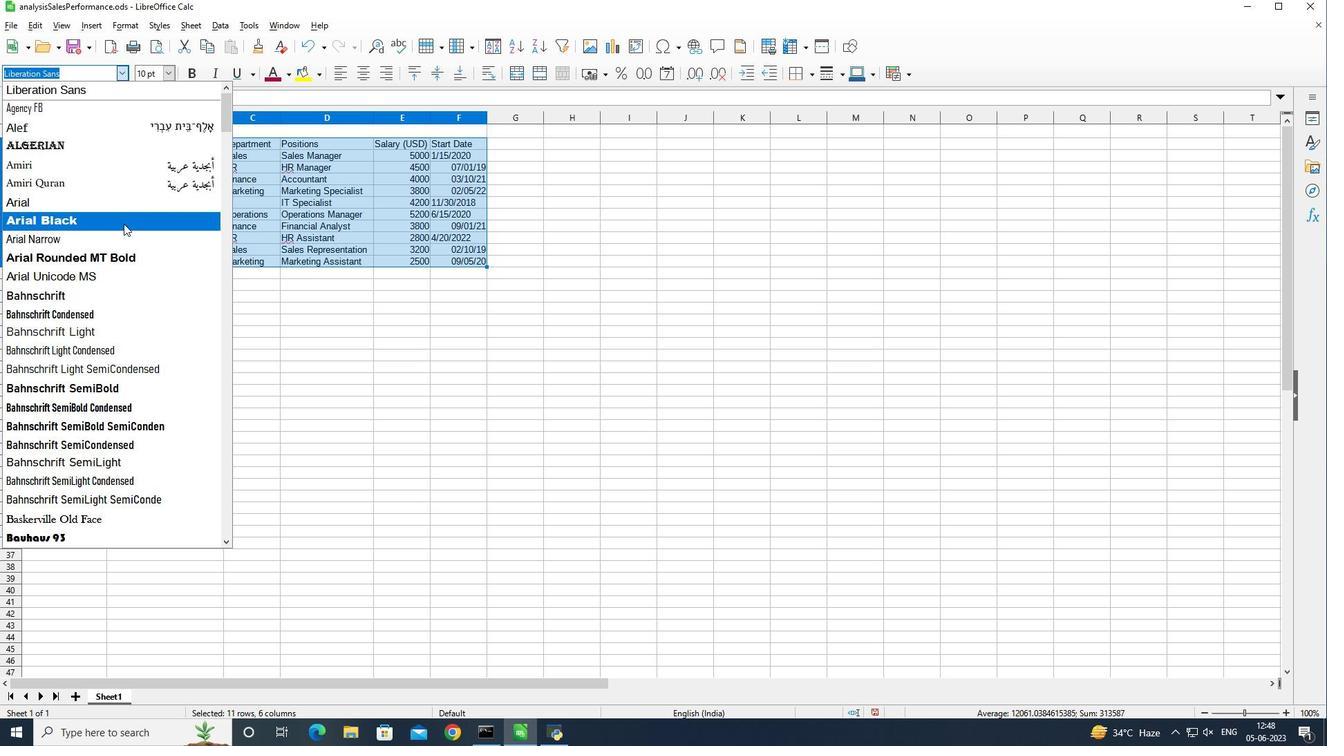 
Action: Mouse moved to (170, 69)
Screenshot: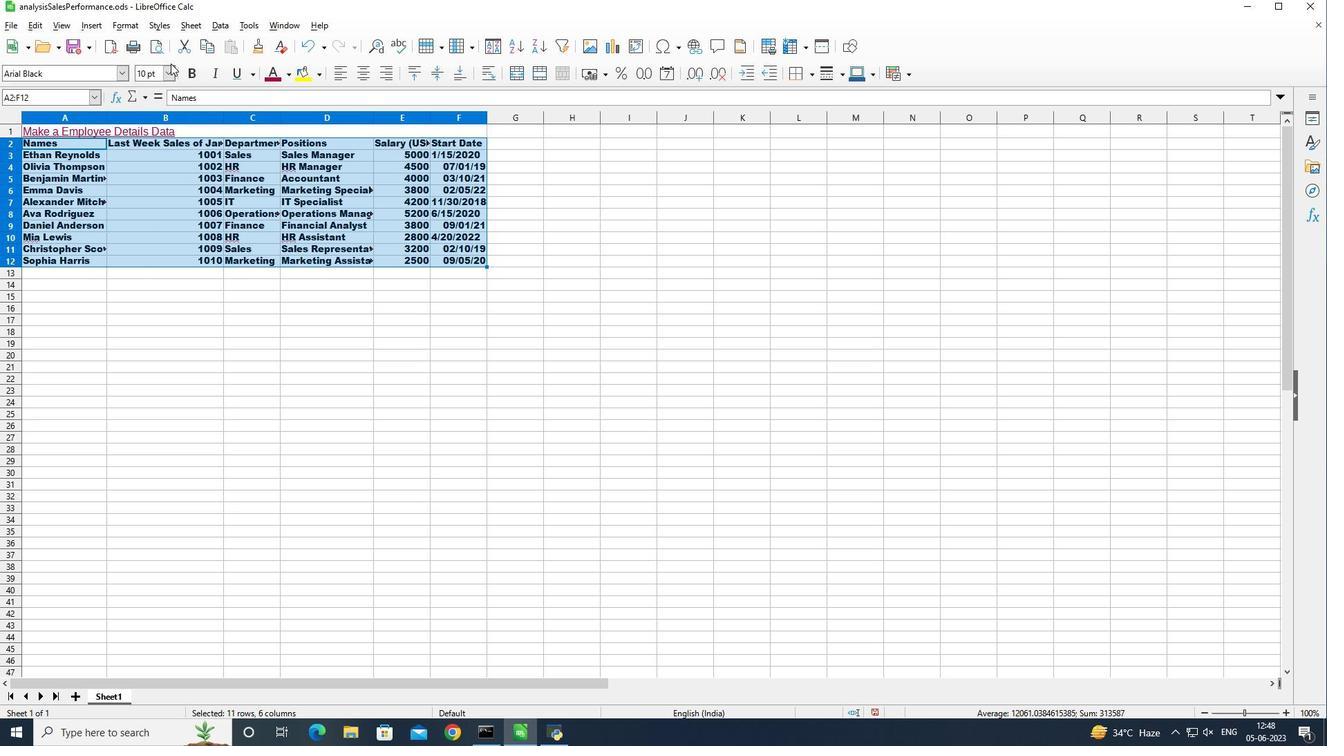 
Action: Mouse pressed left at (170, 69)
Screenshot: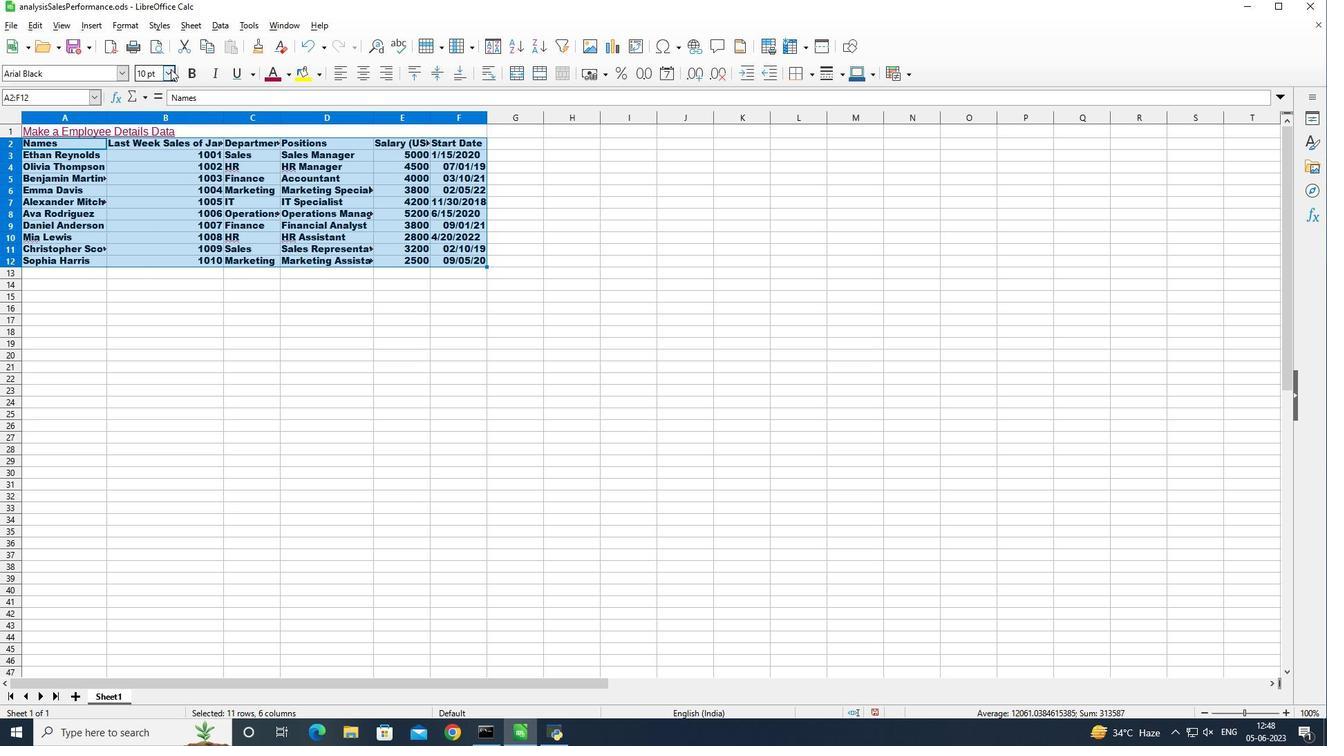 
Action: Mouse moved to (153, 197)
Screenshot: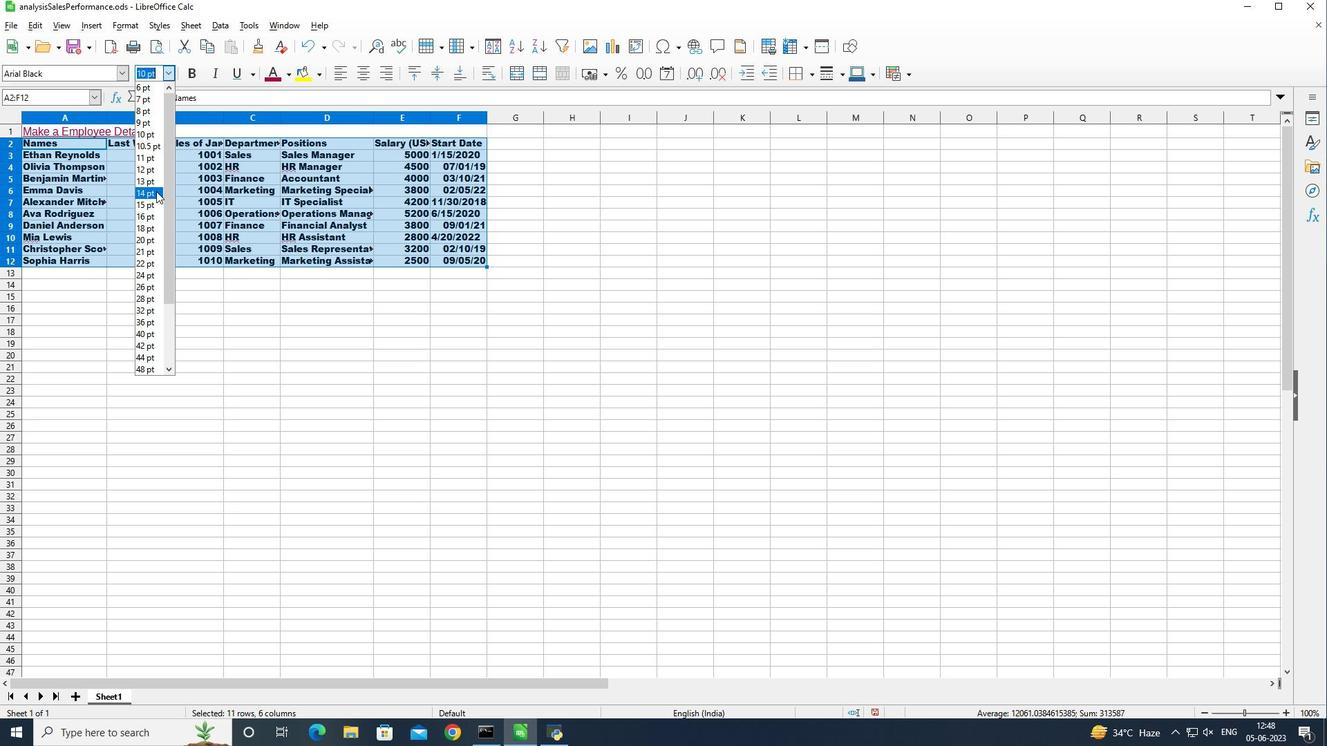 
Action: Mouse pressed left at (153, 197)
Screenshot: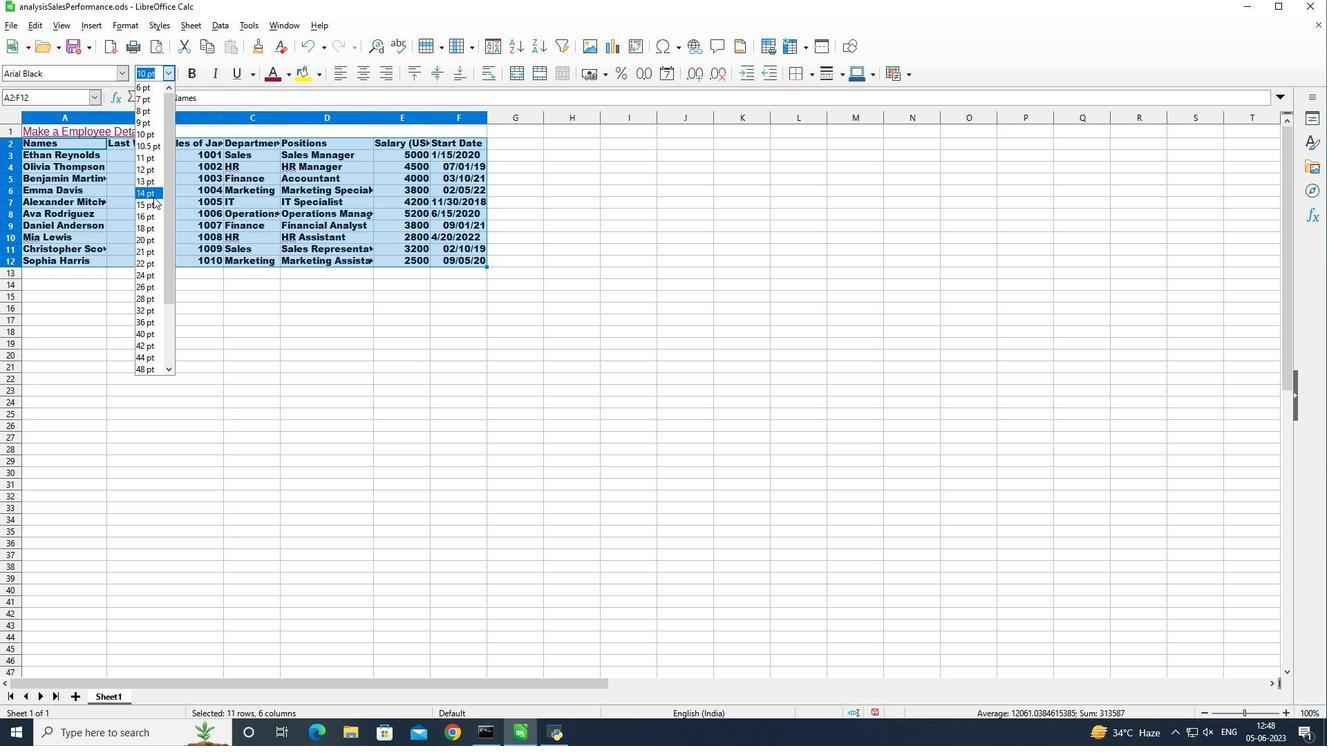 
Action: Mouse moved to (325, 128)
Screenshot: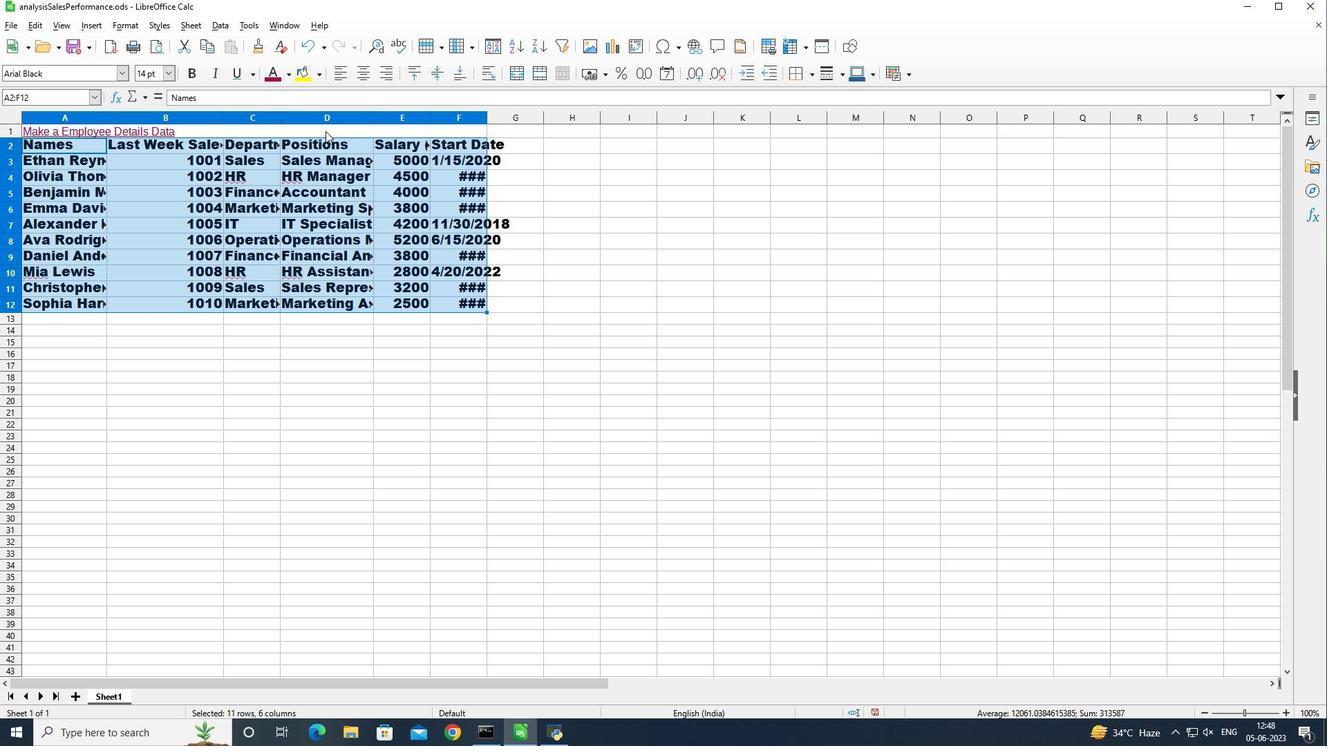 
Action: Mouse pressed left at (325, 128)
Screenshot: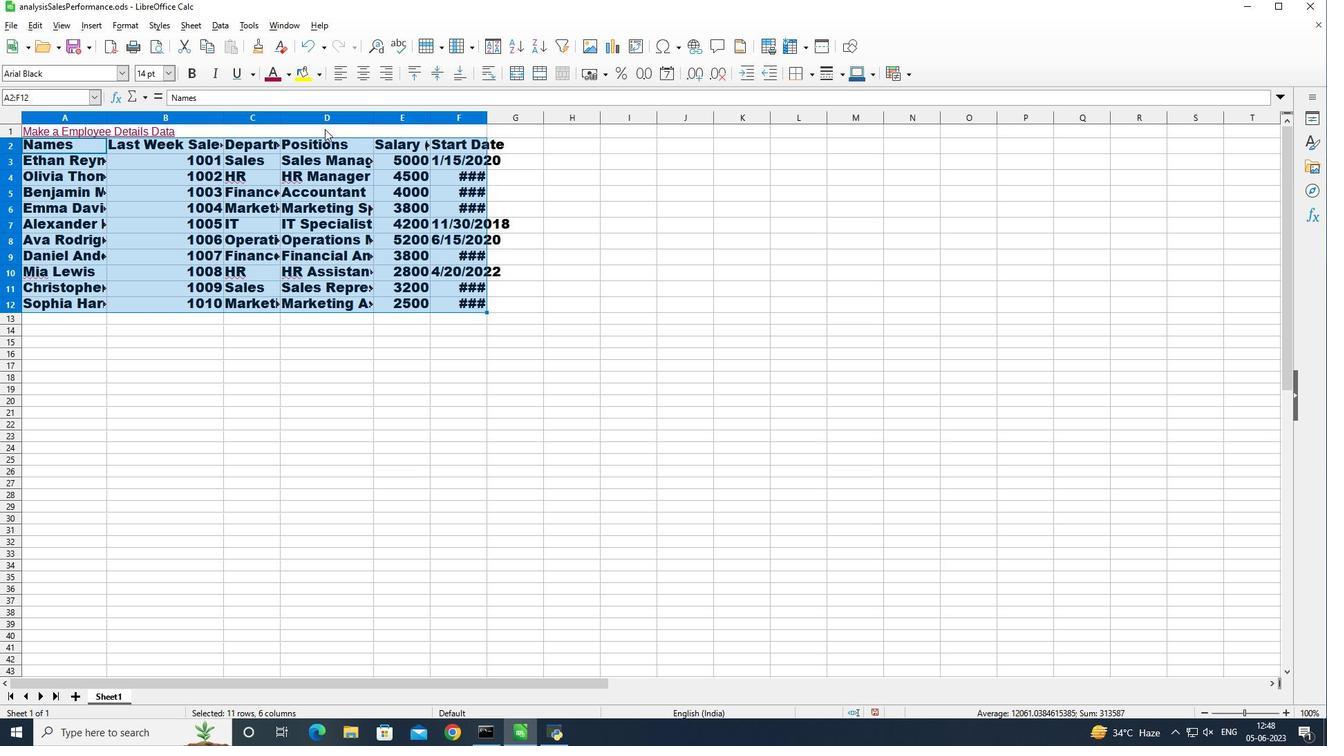 
Action: Key pressed <Key.shift_r><Key.down><Key.down><Key.down><Key.down><Key.down><Key.down><Key.down><Key.down><Key.down><Key.down><Key.down>
Screenshot: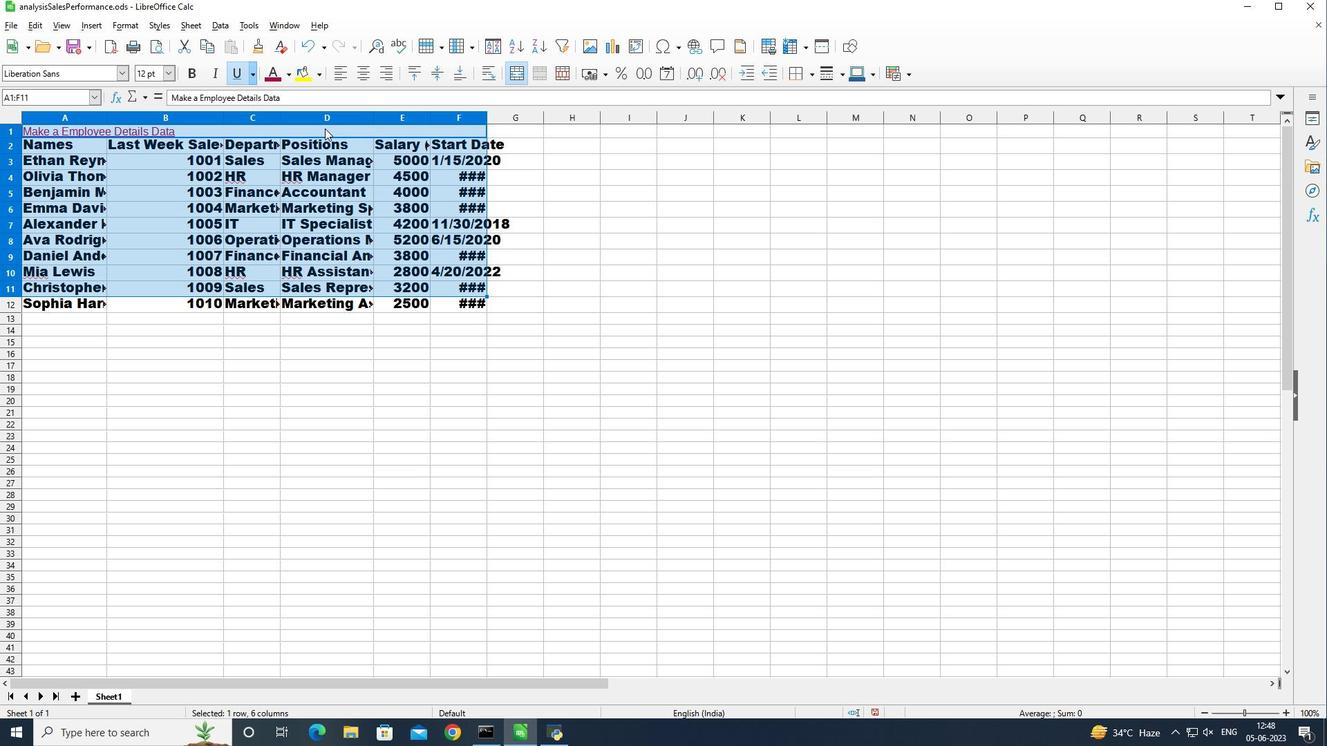 
Action: Mouse moved to (382, 78)
Screenshot: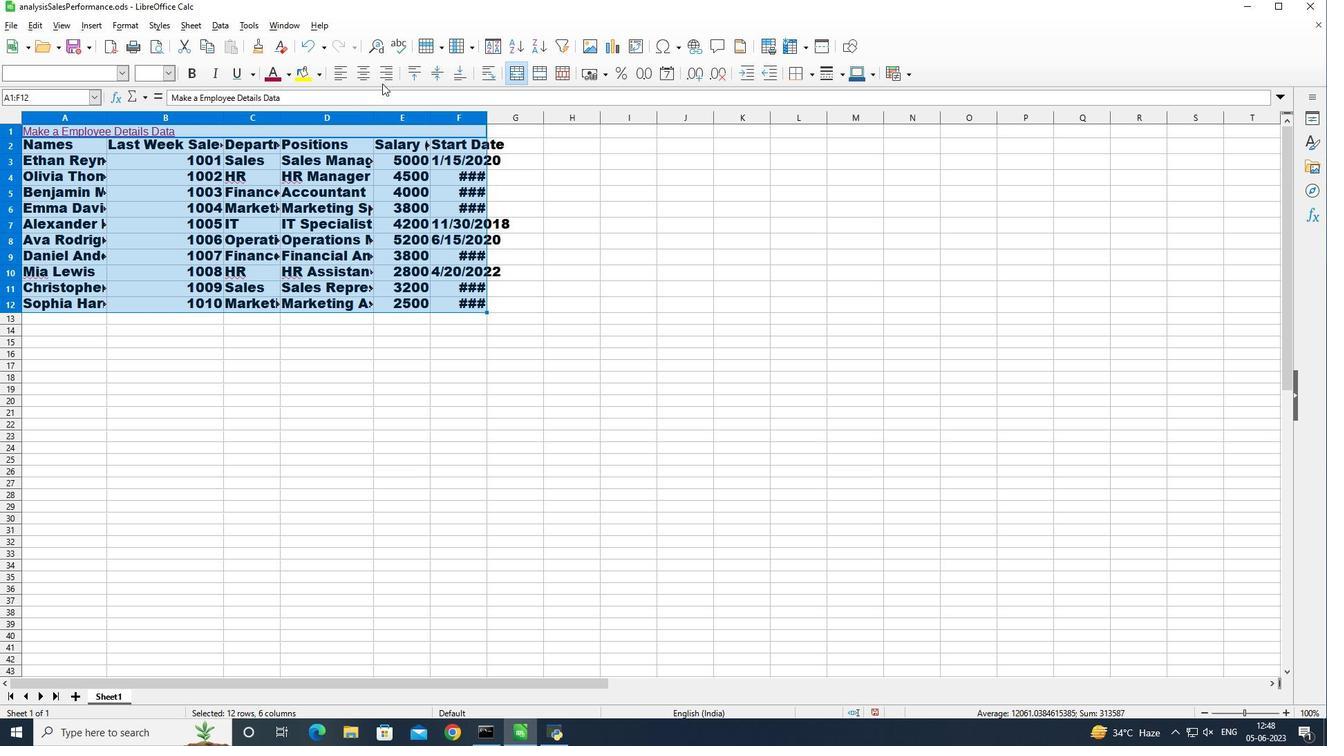 
Action: Mouse pressed left at (382, 78)
Screenshot: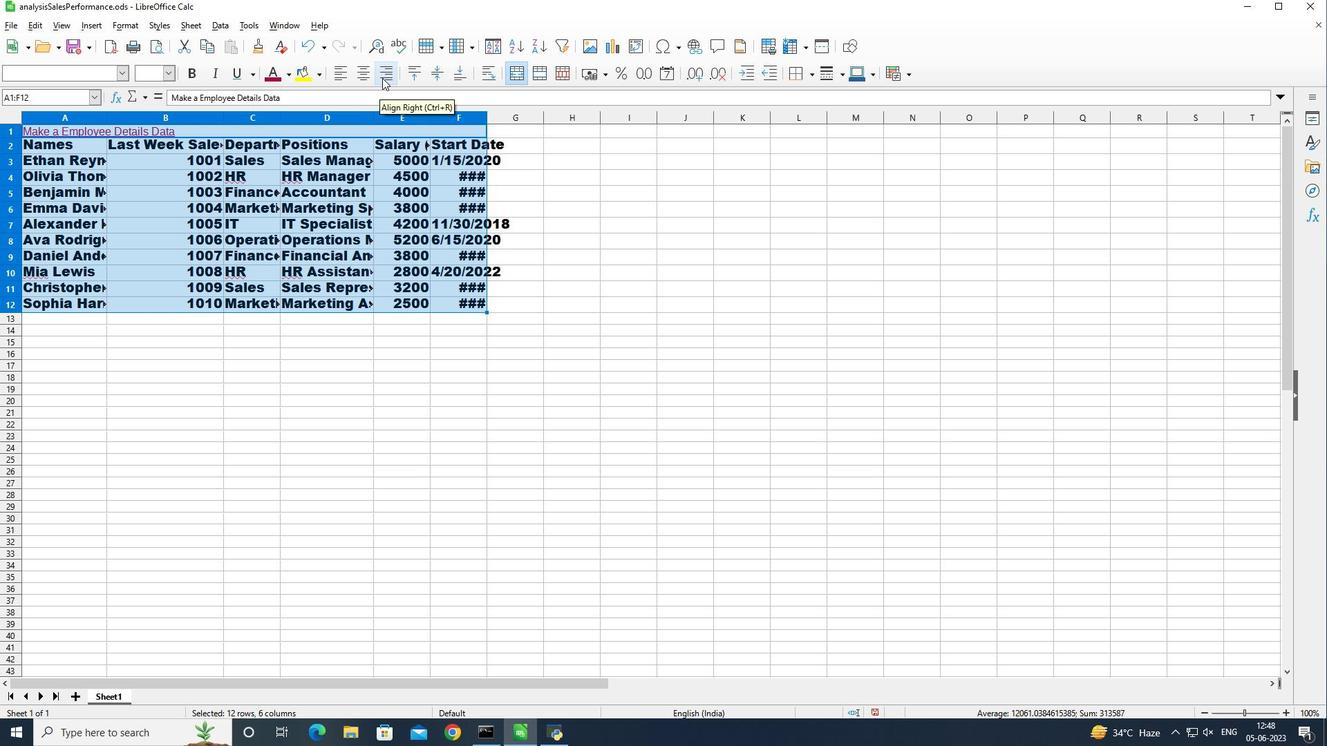 
Action: Mouse moved to (473, 302)
Screenshot: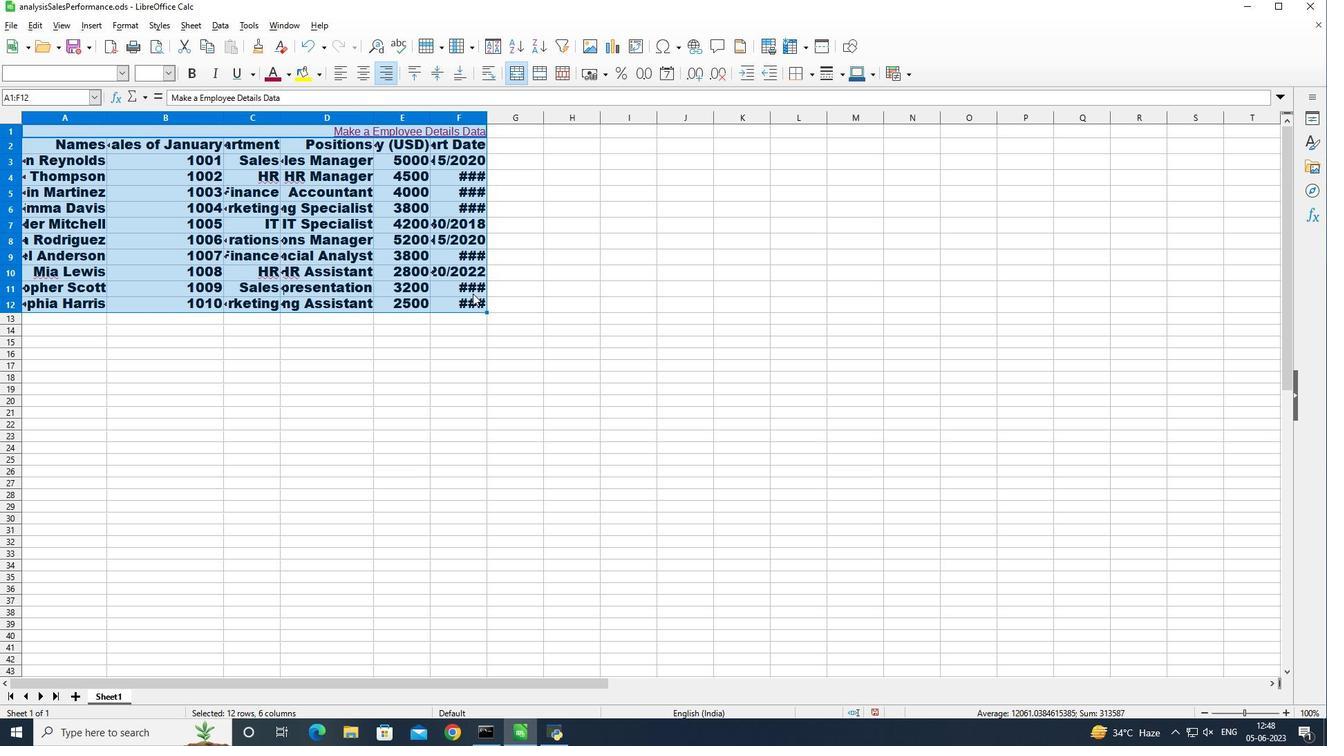 
Action: Mouse pressed left at (473, 302)
Screenshot: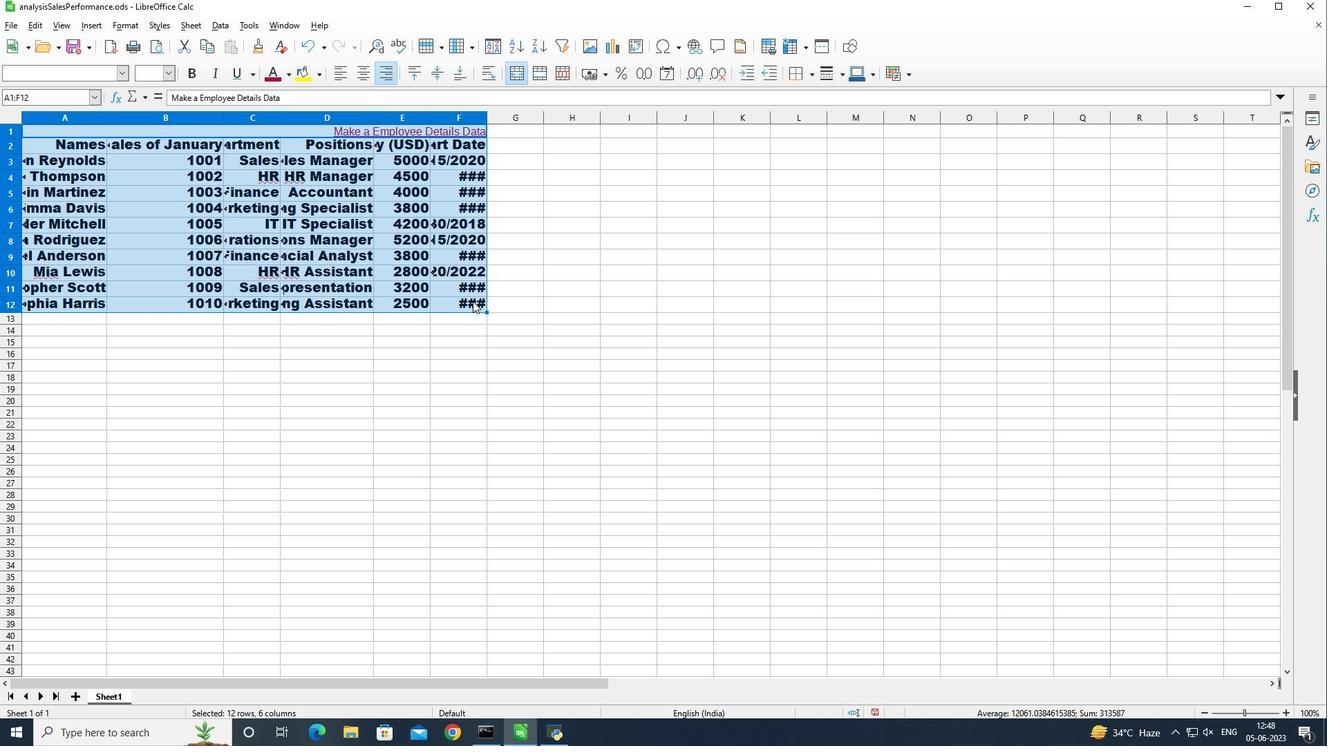 
Action: Mouse moved to (486, 114)
Screenshot: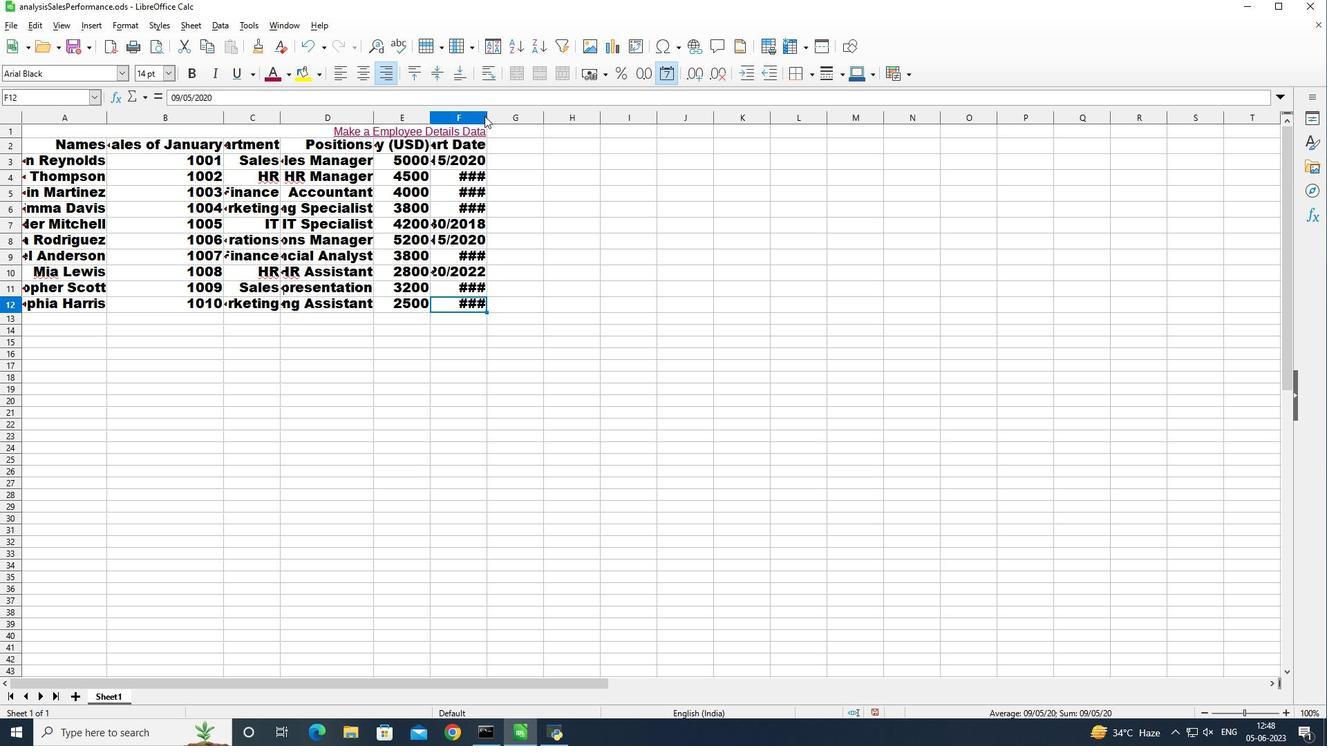 
Action: Mouse pressed left at (486, 114)
Screenshot: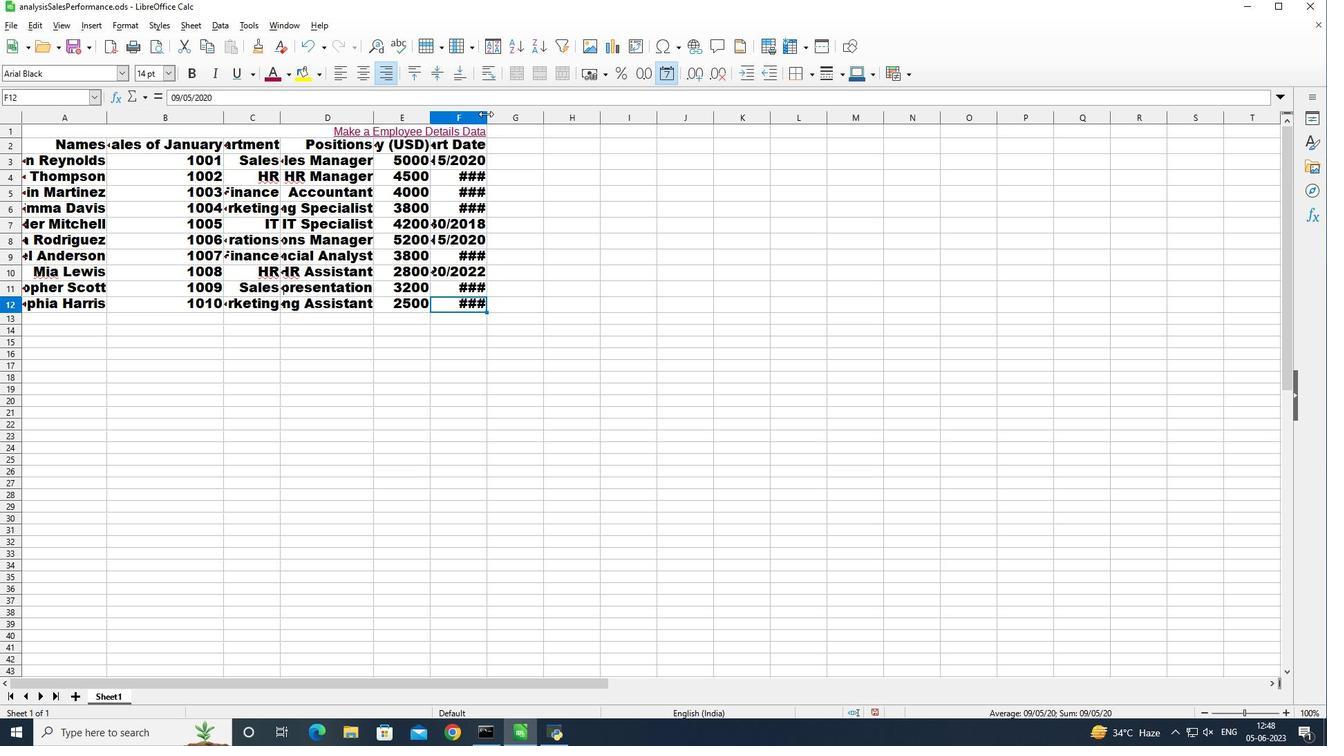 
Action: Mouse moved to (502, 118)
Screenshot: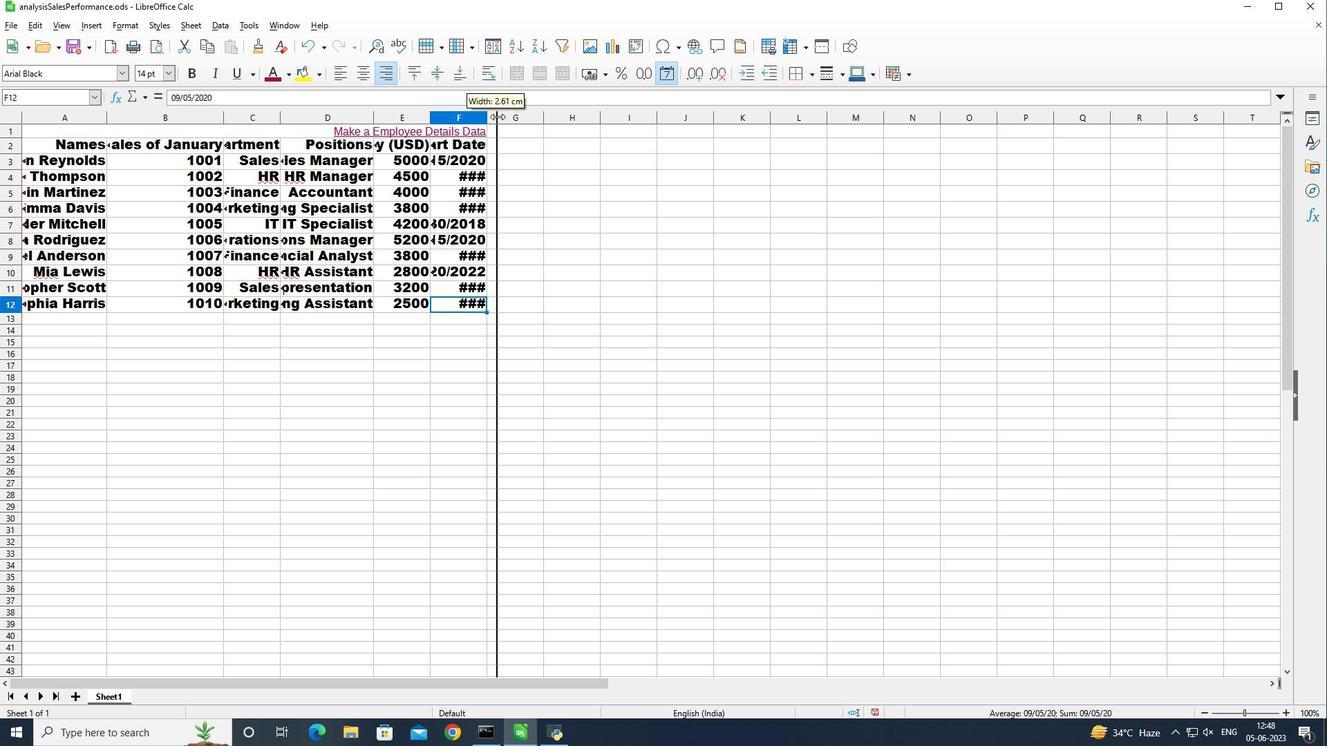 
Action: Mouse pressed left at (502, 118)
Screenshot: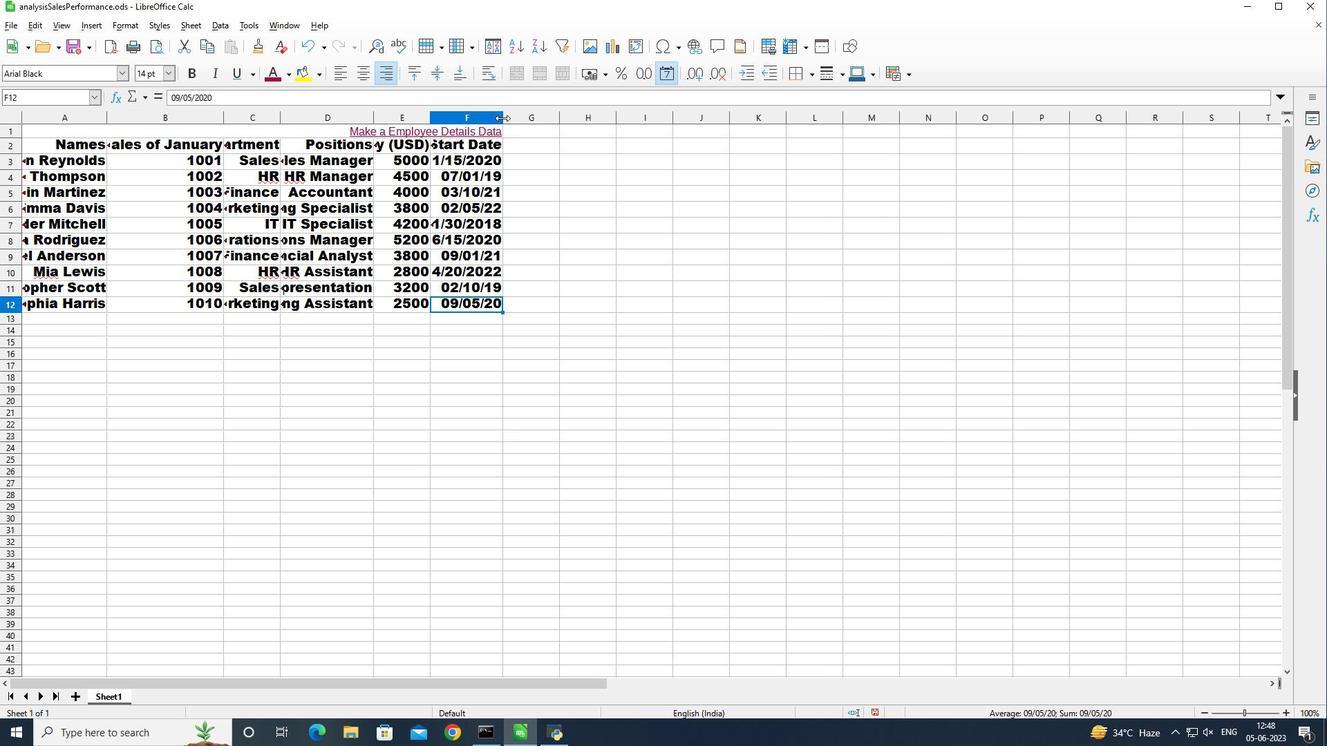 
Action: Mouse moved to (430, 112)
Screenshot: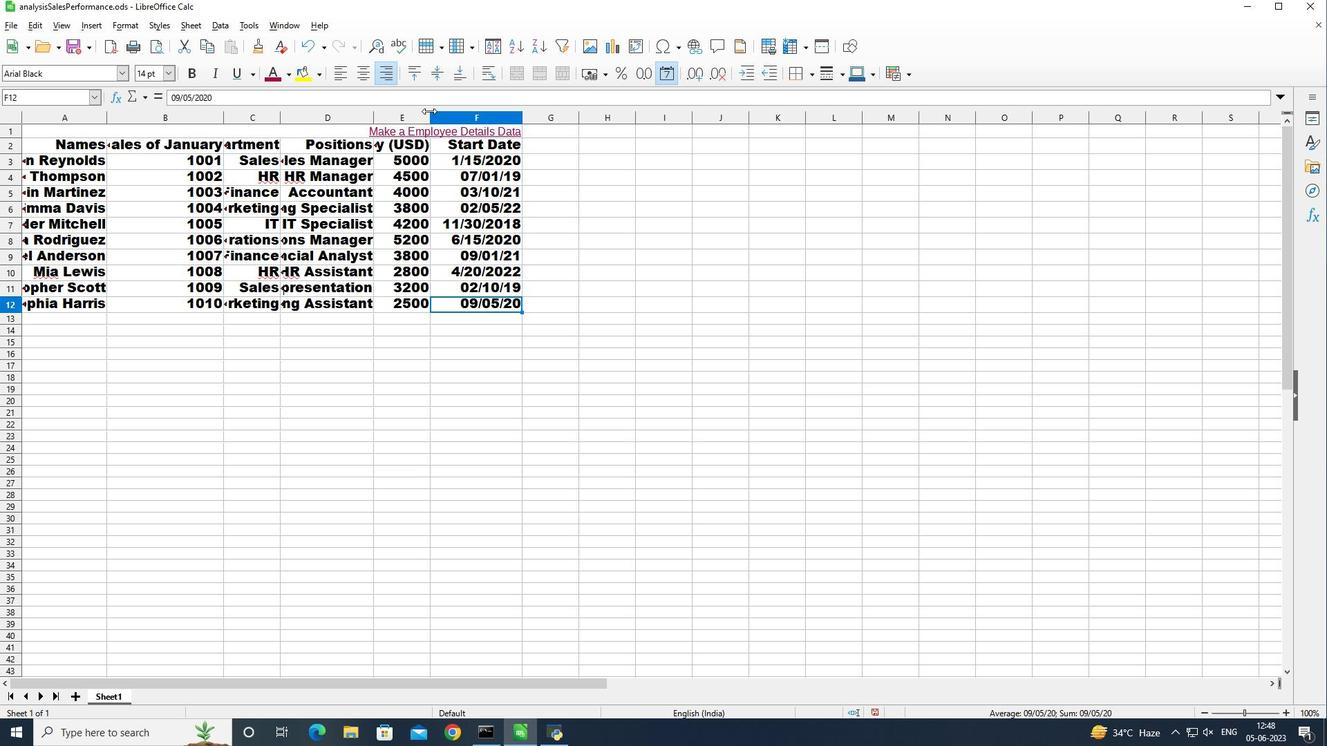 
Action: Mouse pressed left at (430, 112)
Screenshot: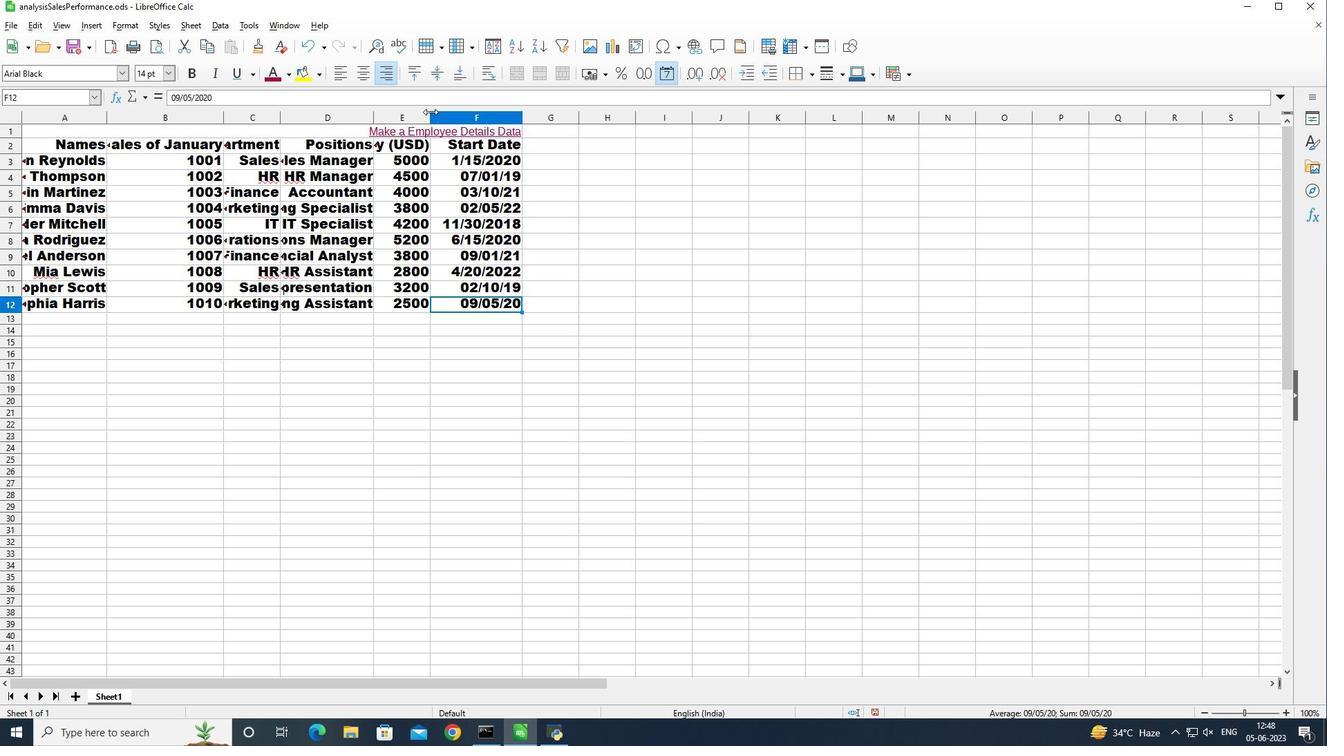 
Action: Mouse moved to (374, 119)
Screenshot: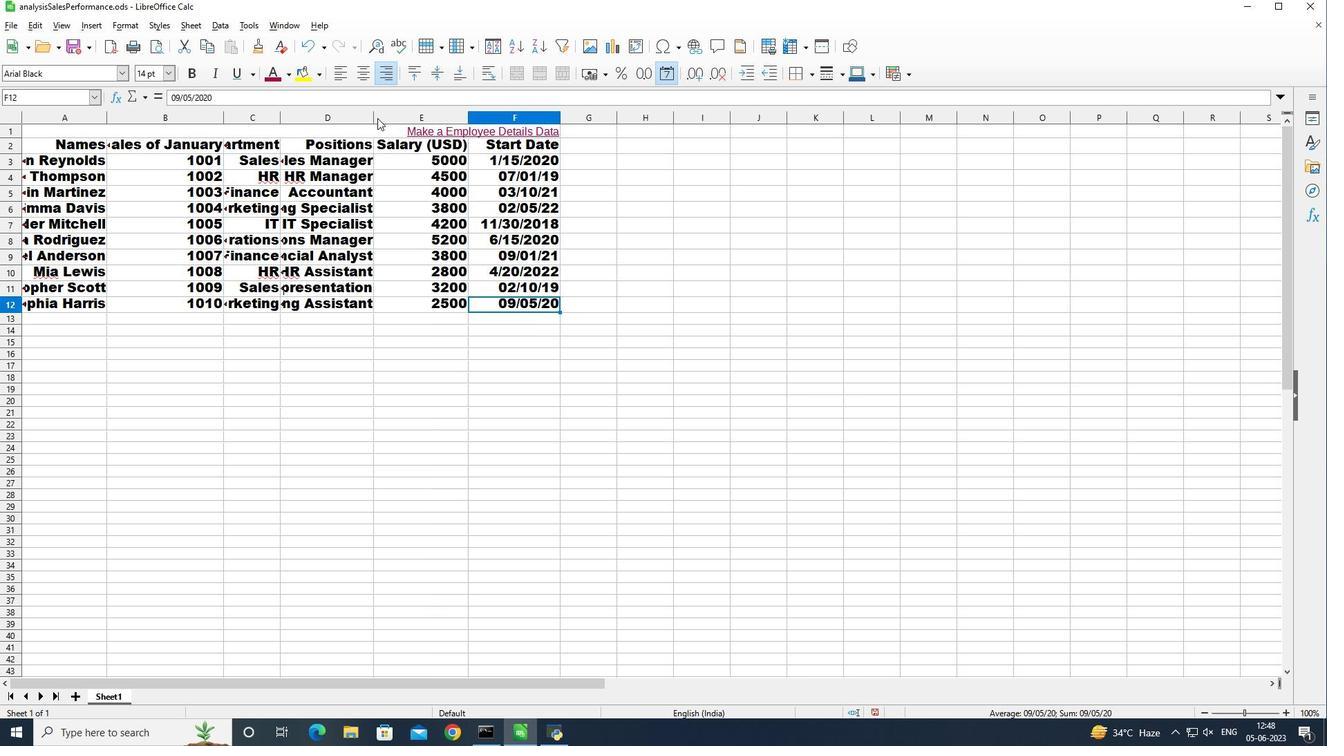 
Action: Mouse pressed left at (374, 119)
Screenshot: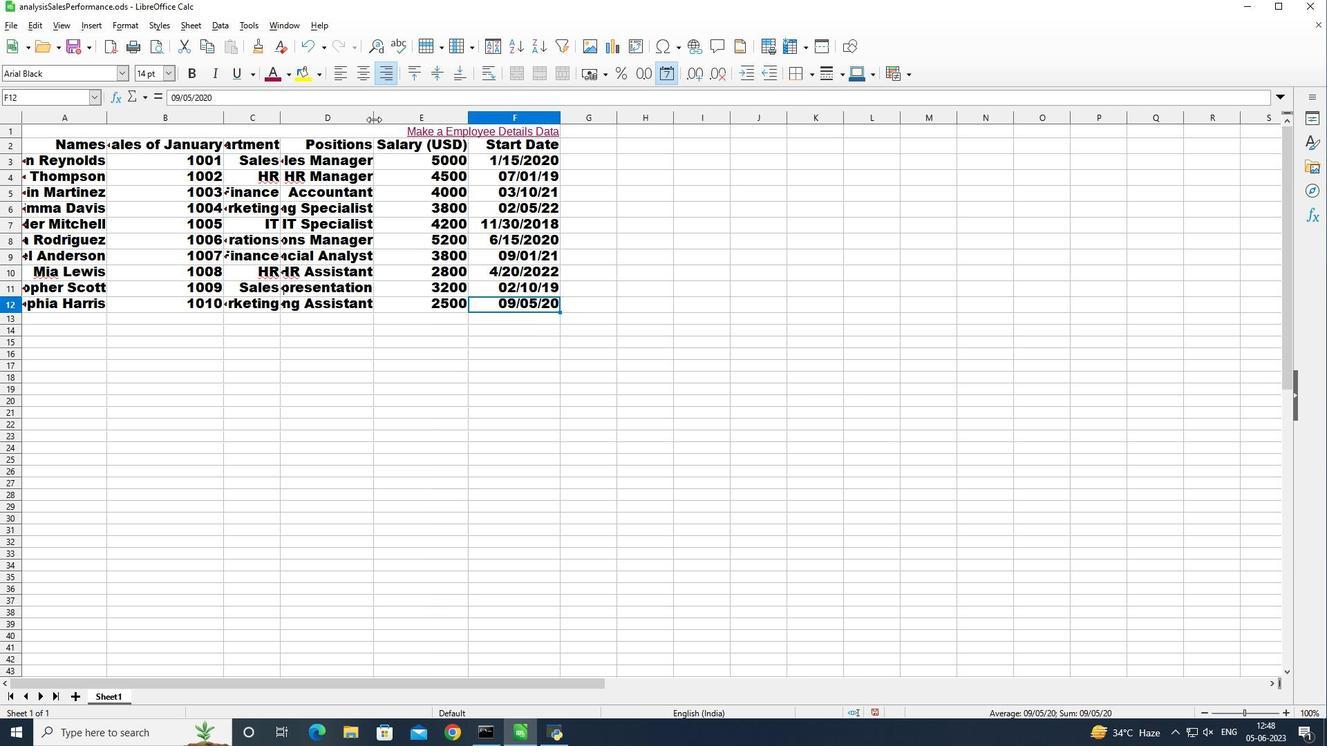 
Action: Mouse moved to (392, 116)
Screenshot: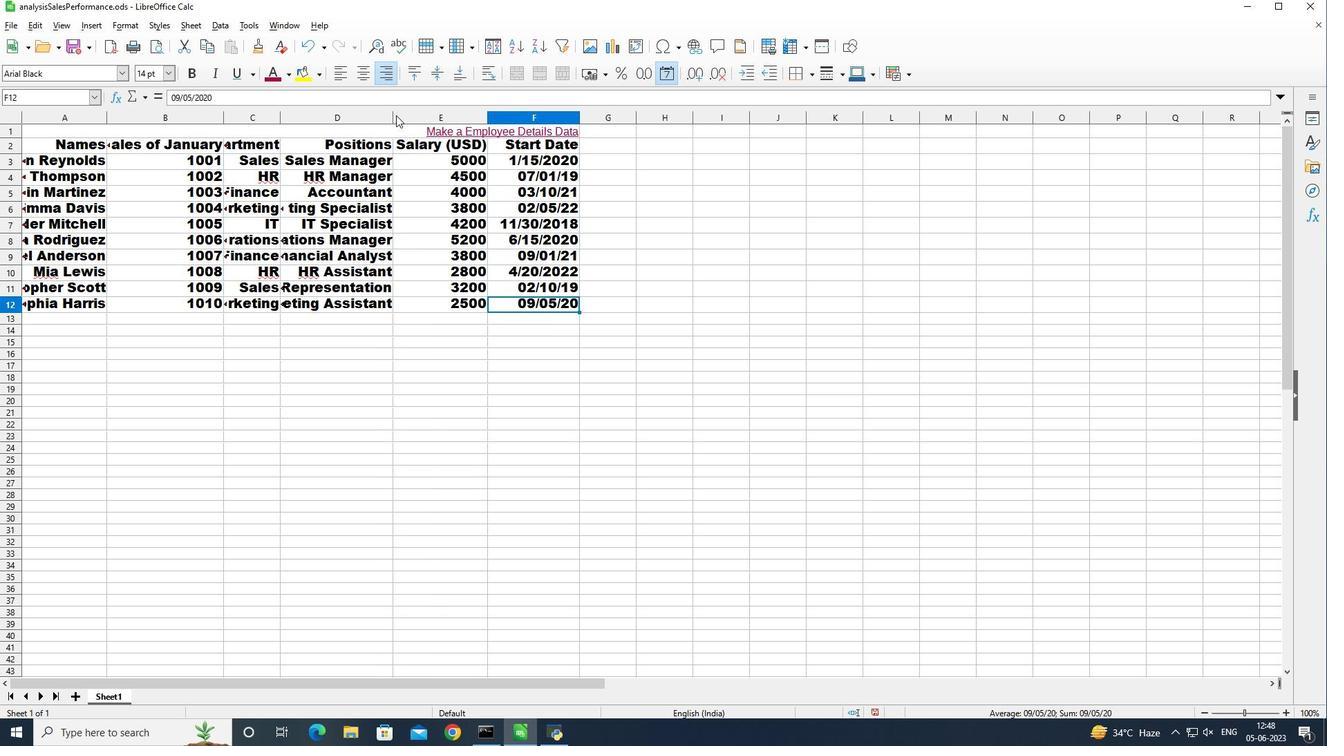 
Action: Mouse pressed left at (392, 116)
Screenshot: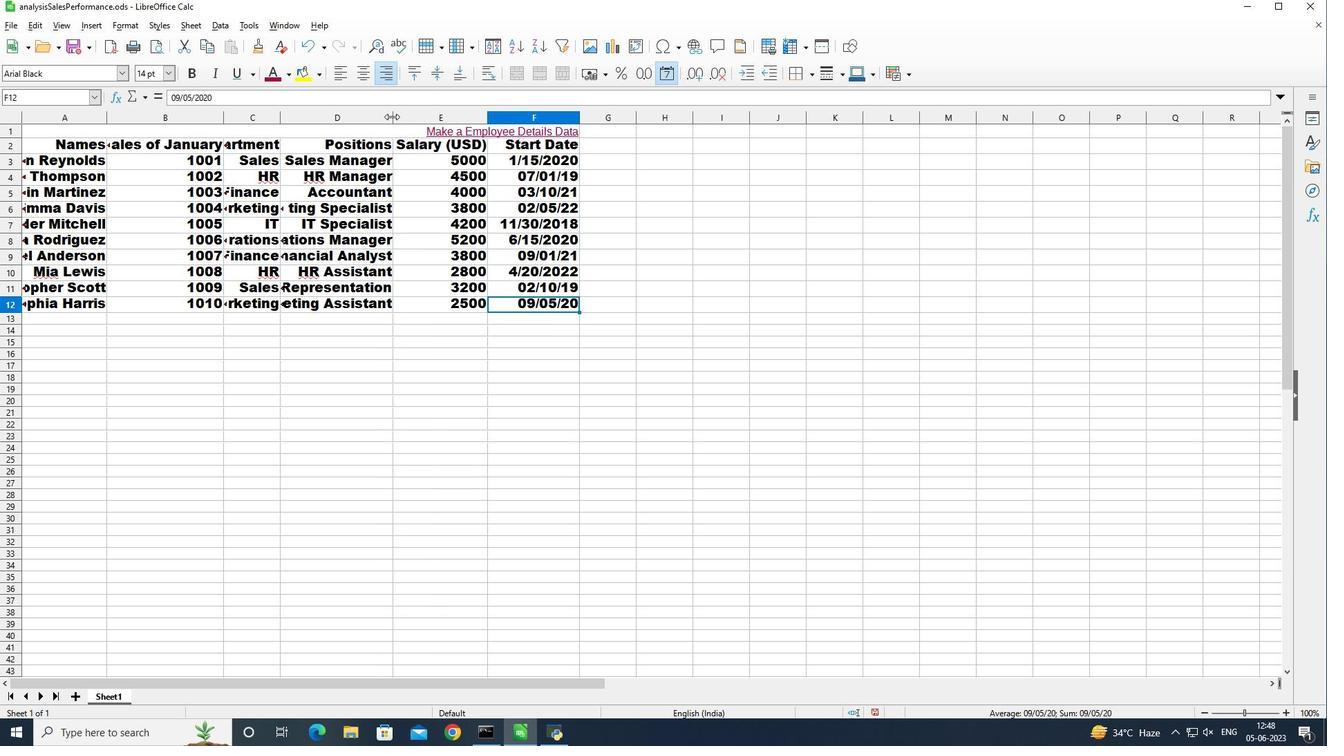
Action: Mouse moved to (418, 115)
Screenshot: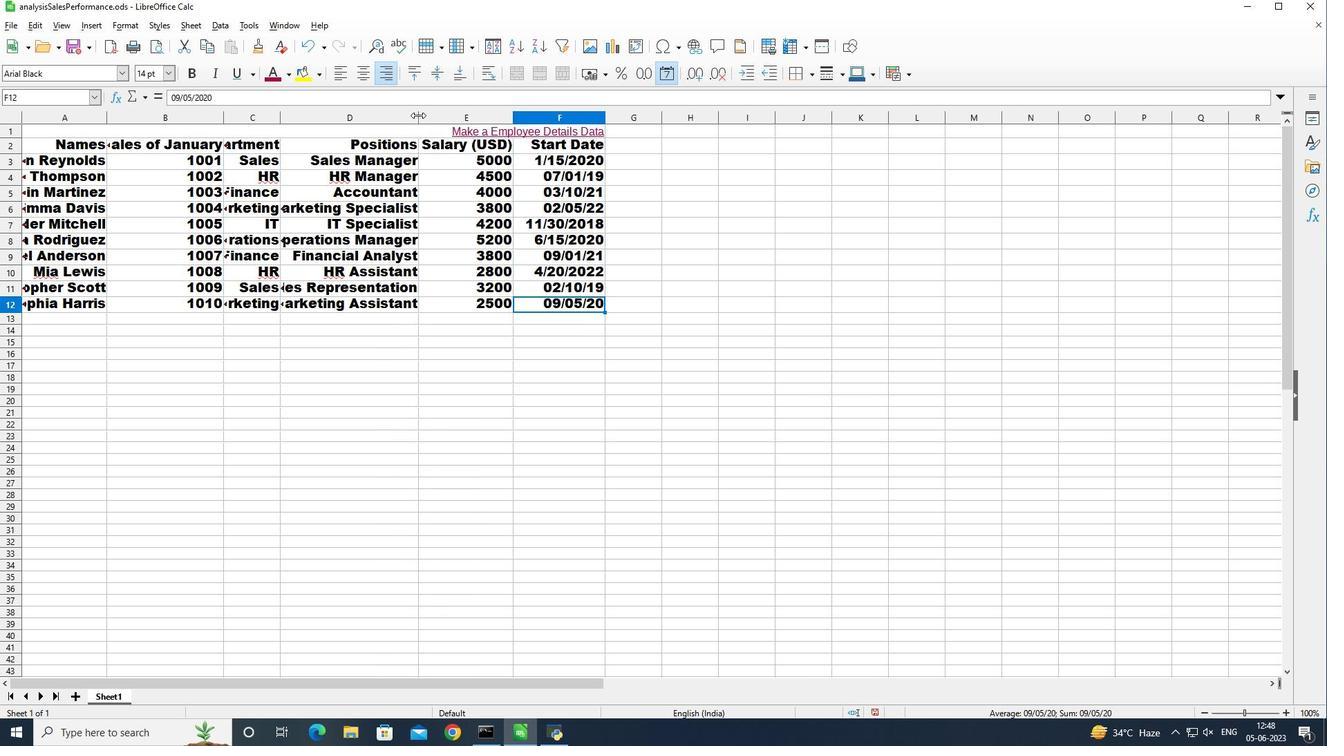 
Action: Mouse pressed left at (418, 115)
Screenshot: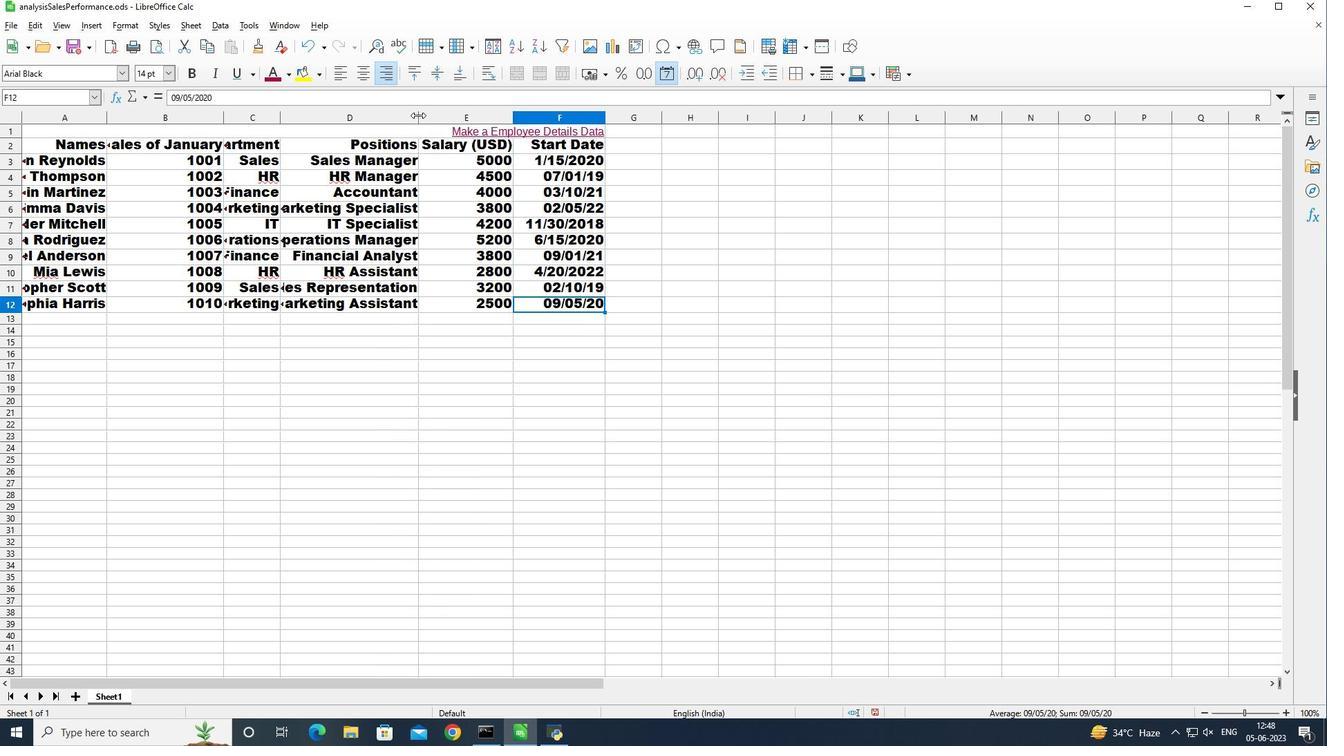 
Action: Mouse moved to (281, 116)
Screenshot: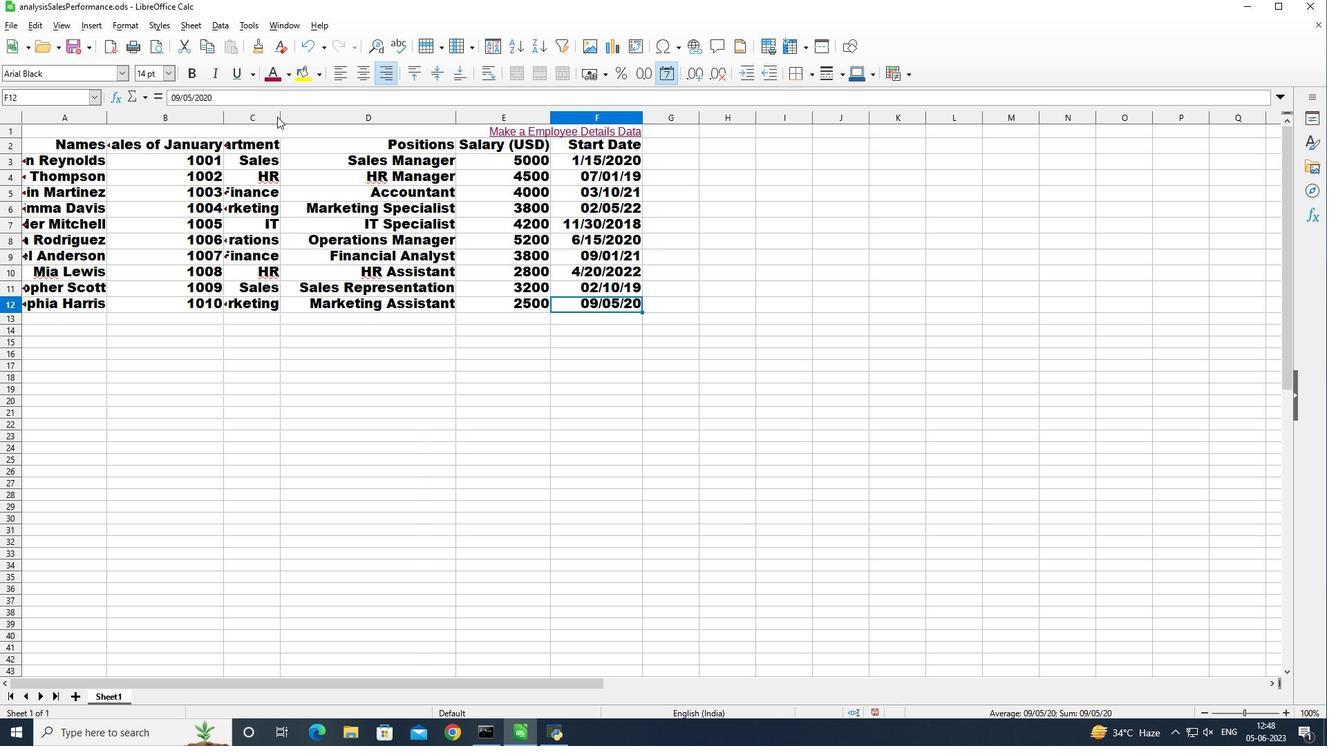 
Action: Mouse pressed left at (281, 116)
Screenshot: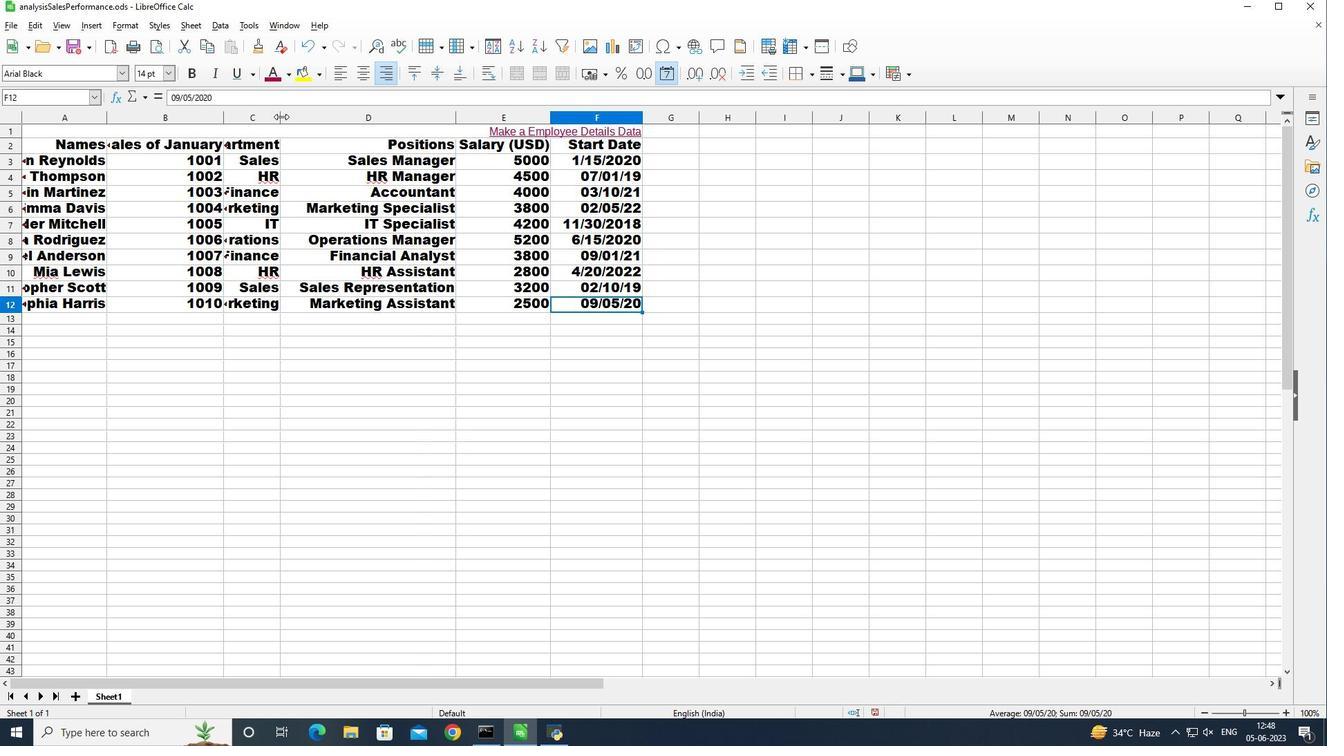 
Action: Mouse moved to (312, 117)
Screenshot: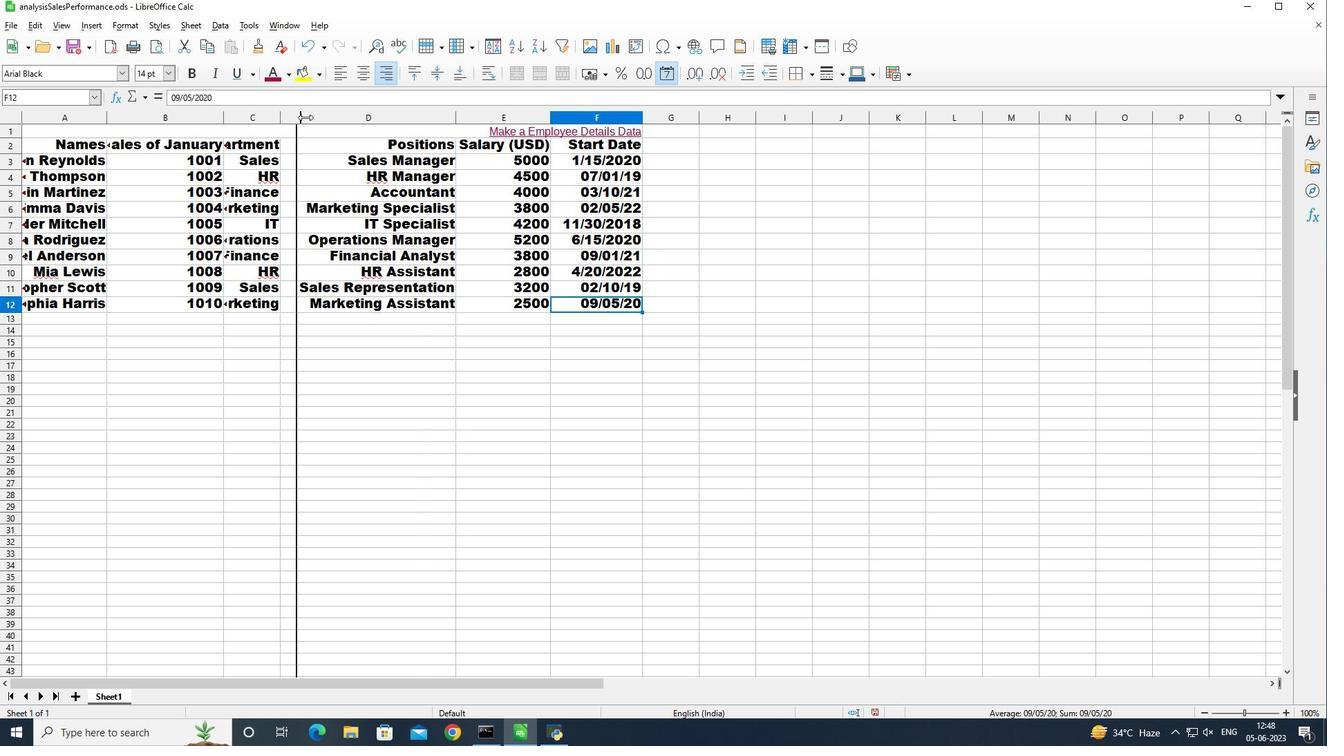
Action: Mouse pressed left at (312, 117)
Screenshot: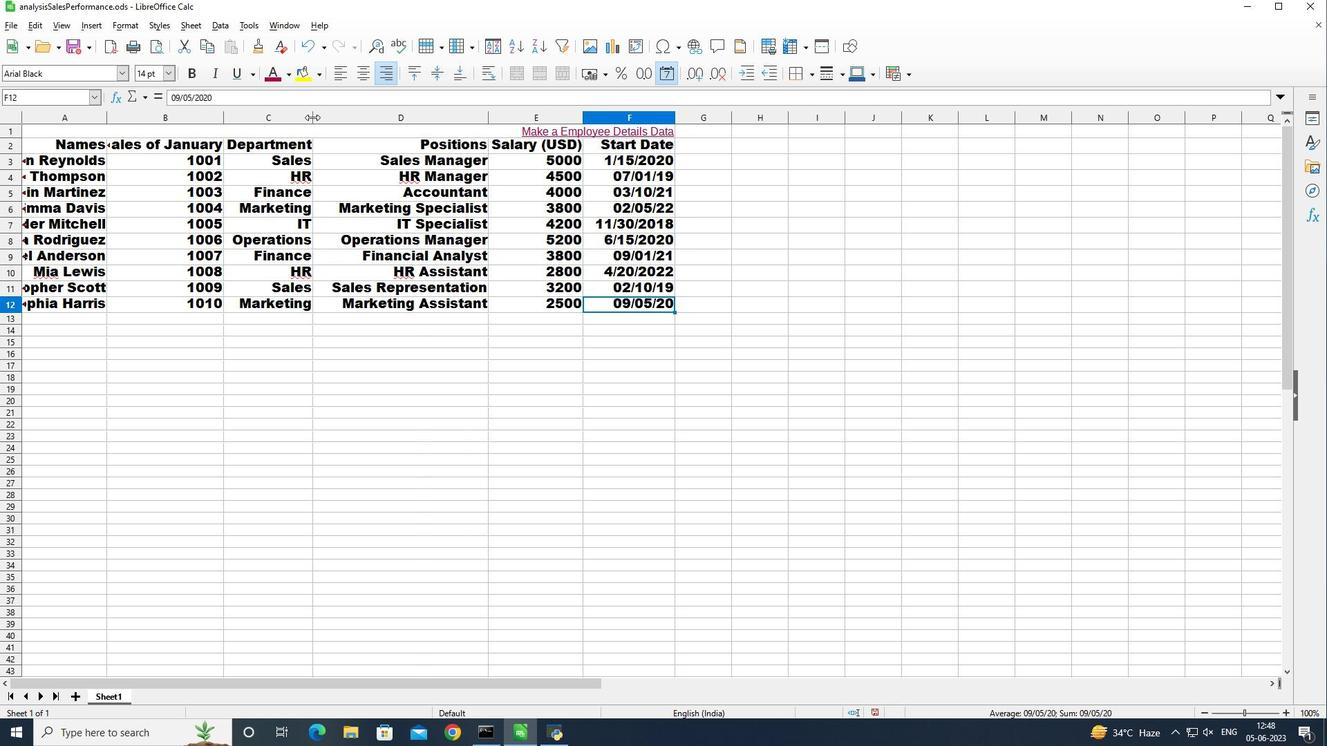 
Action: Mouse moved to (224, 112)
Screenshot: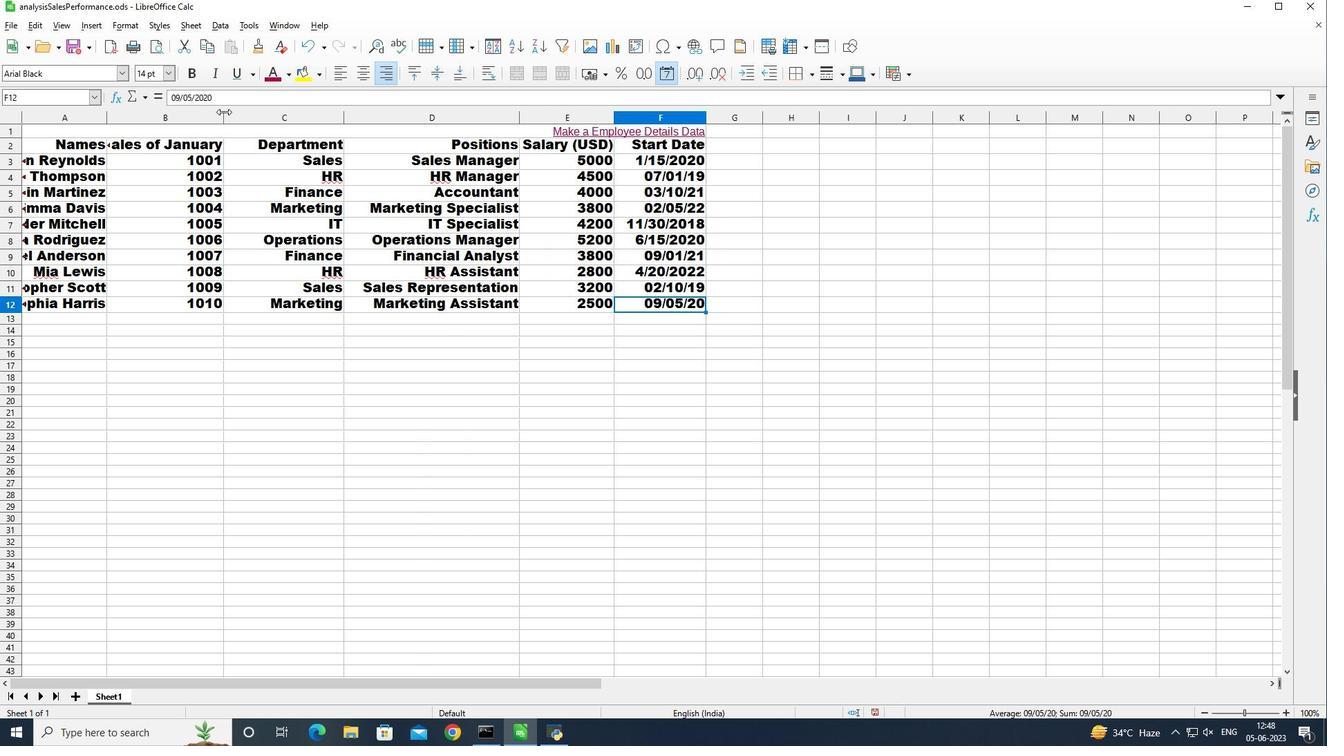 
Action: Mouse pressed left at (224, 112)
Screenshot: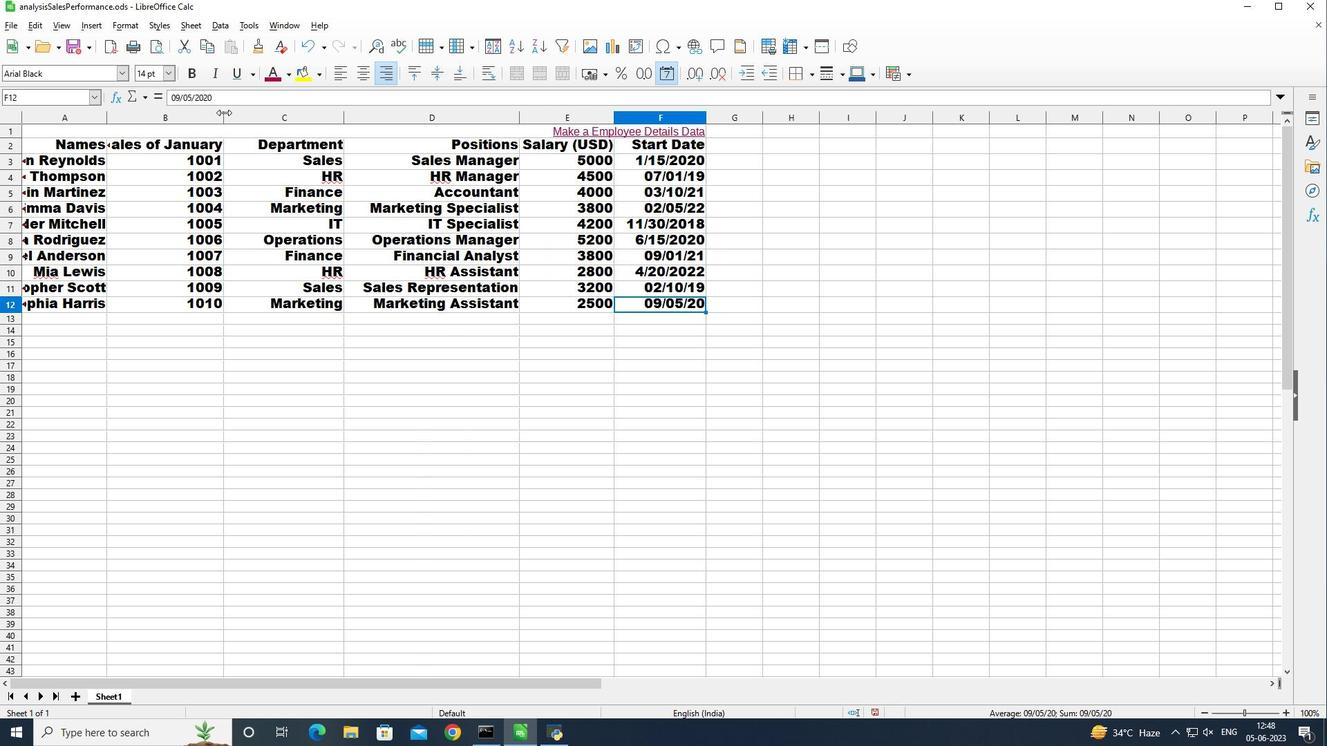 
Action: Mouse moved to (275, 121)
Screenshot: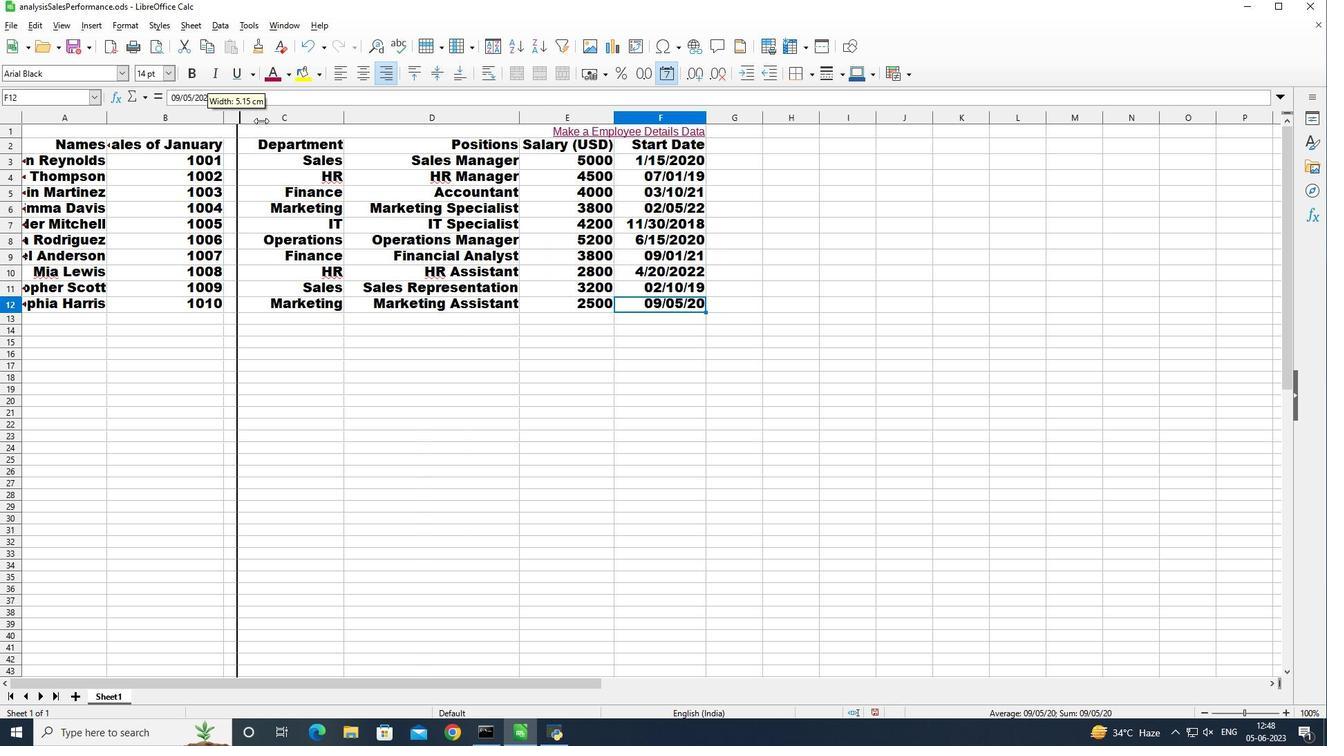 
Action: Mouse pressed left at (275, 121)
Screenshot: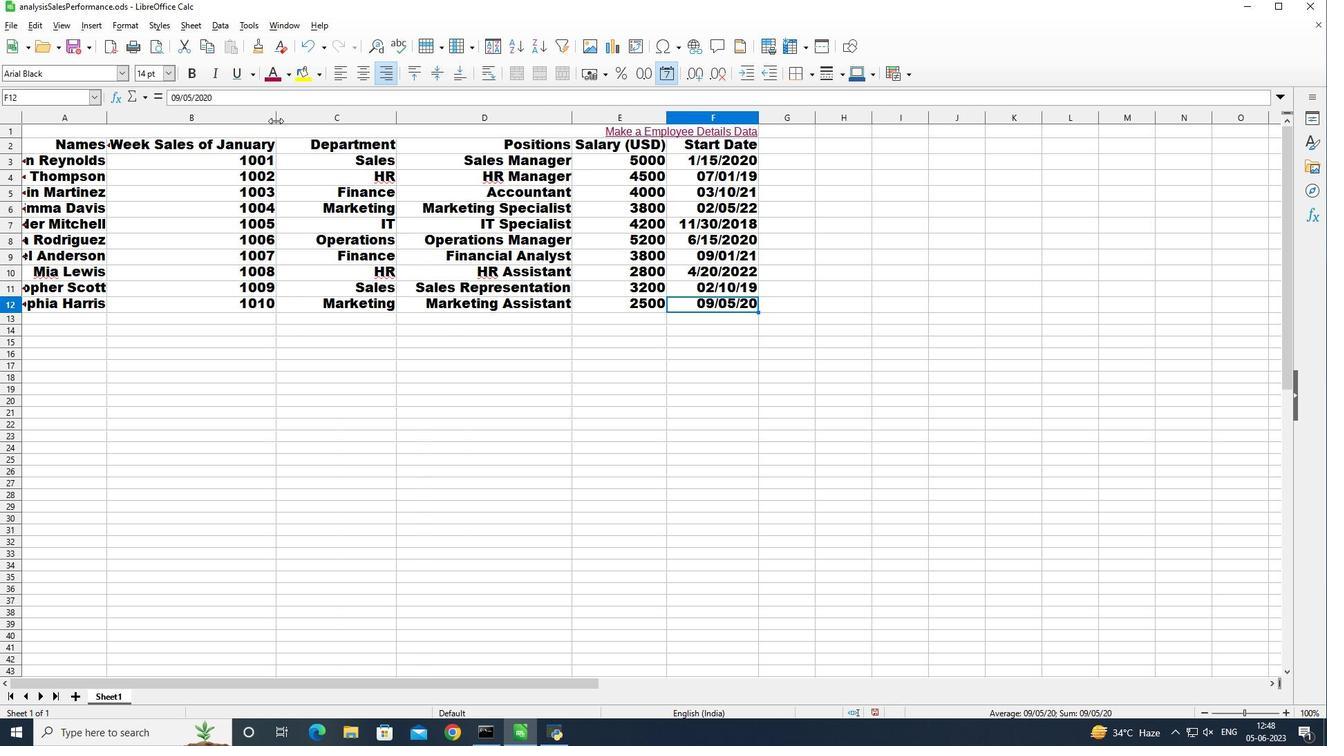 
Action: Mouse moved to (106, 118)
Screenshot: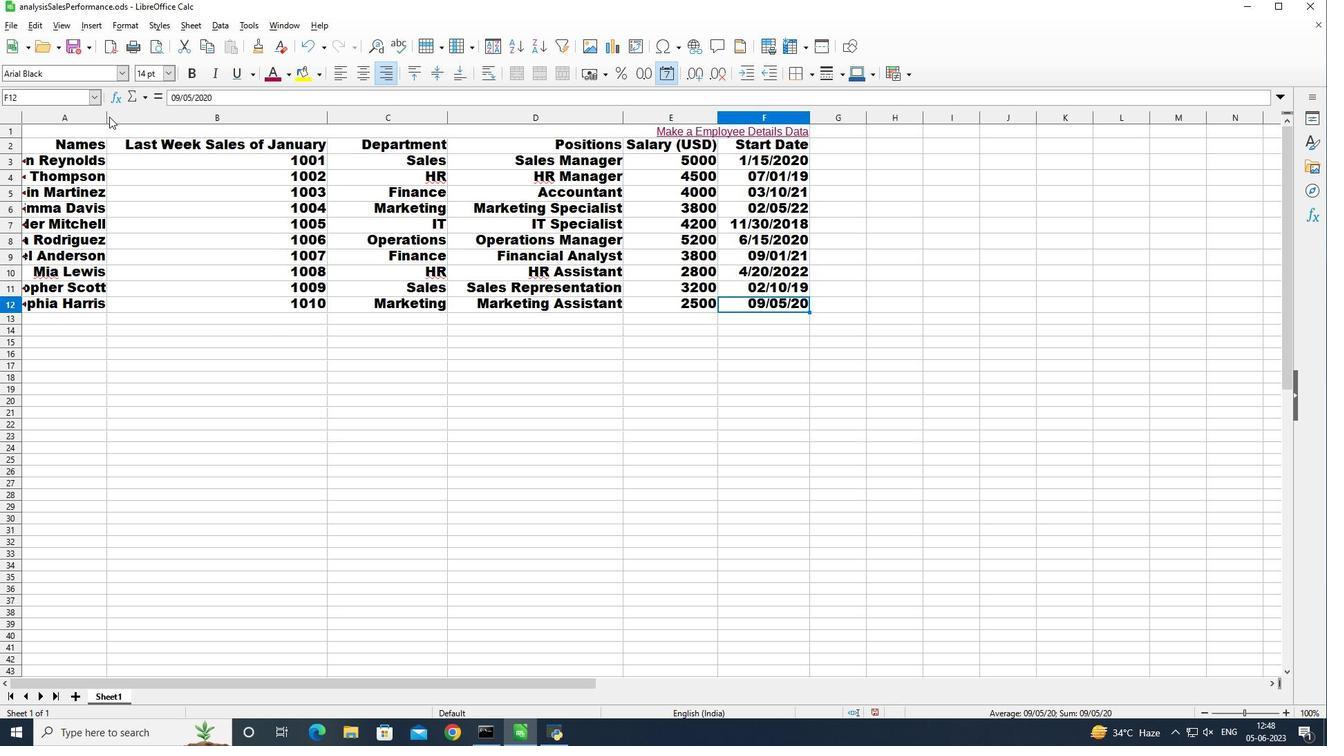 
Action: Mouse pressed left at (106, 118)
Screenshot: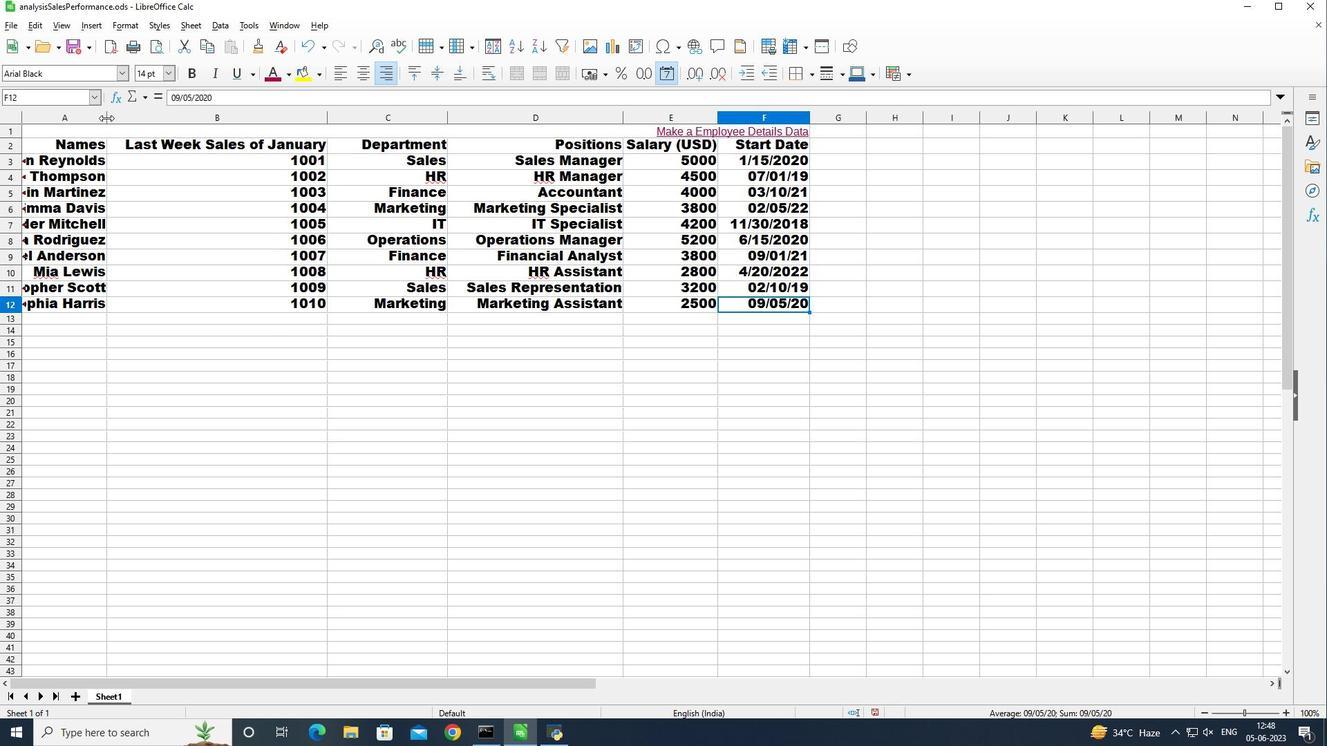 
Action: Mouse moved to (681, 290)
Screenshot: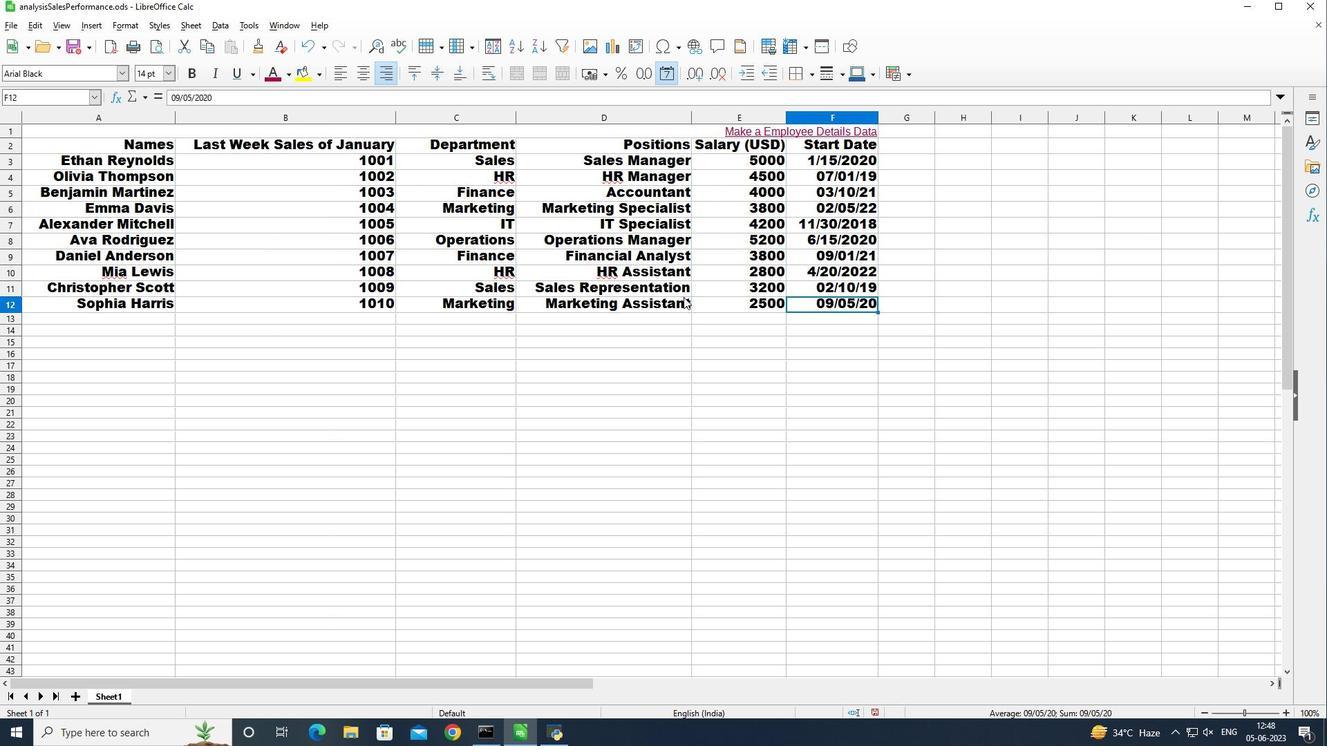 
